 Task: Assign team members to review and provide feedback on sustainability analysis project documentation.
Action: Mouse moved to (143, 179)
Screenshot: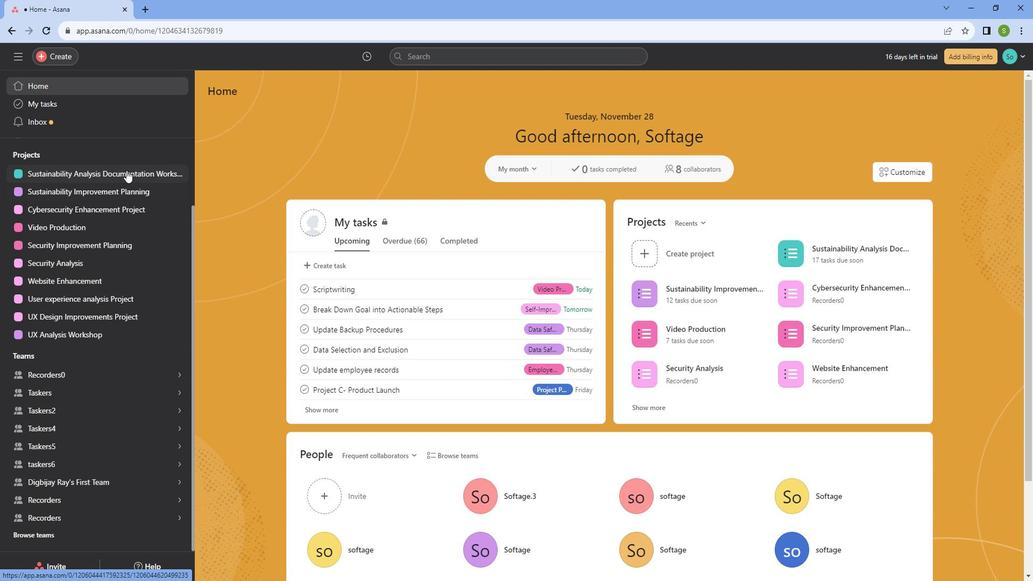
Action: Mouse pressed left at (143, 179)
Screenshot: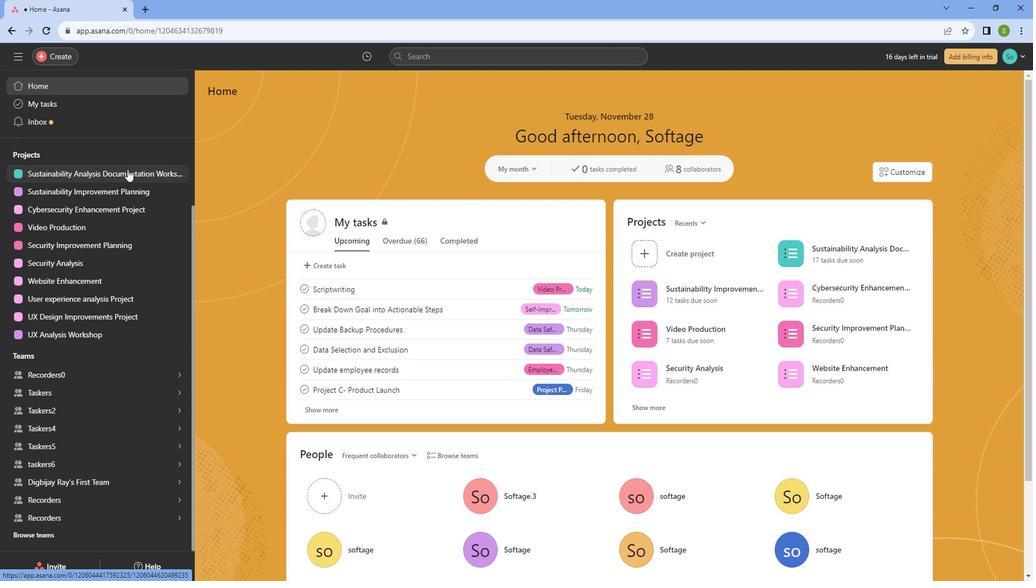 
Action: Mouse moved to (581, 233)
Screenshot: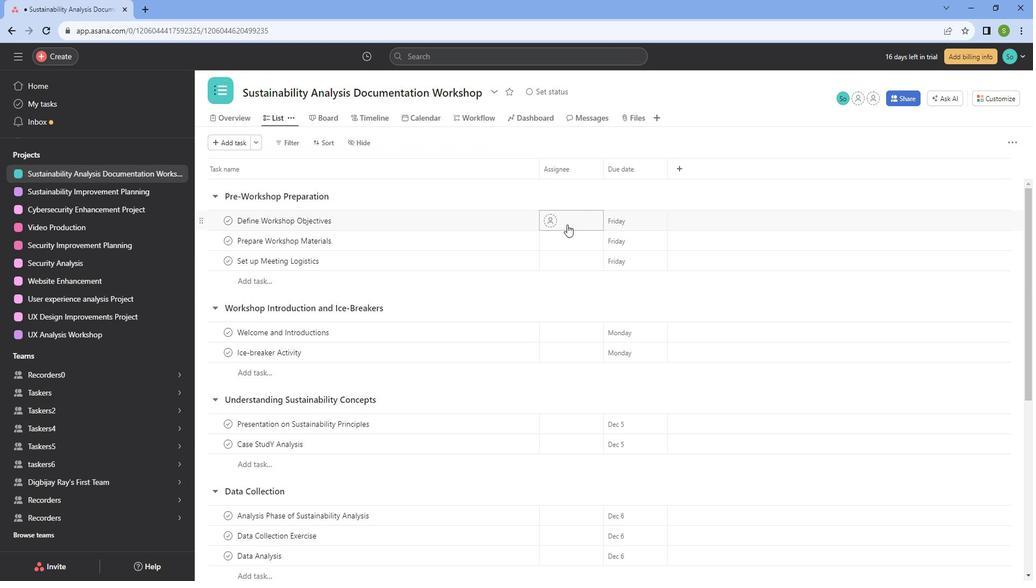 
Action: Mouse pressed left at (581, 233)
Screenshot: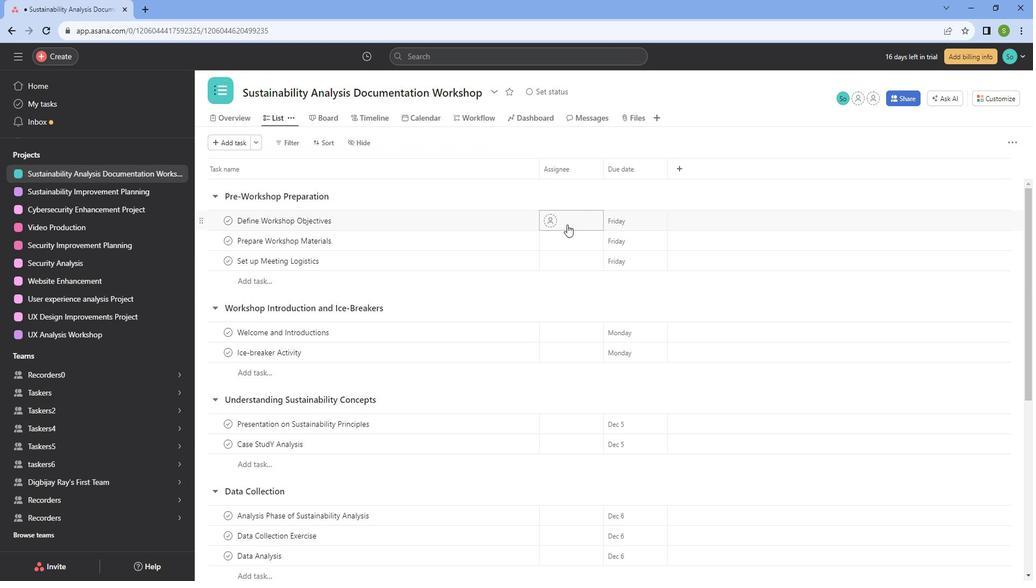 
Action: Mouse moved to (618, 274)
Screenshot: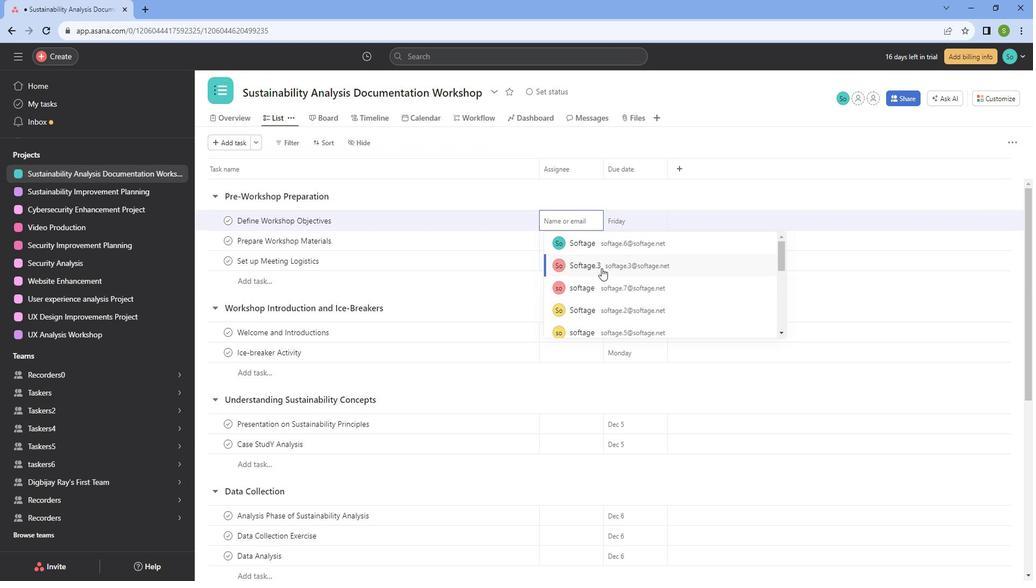 
Action: Mouse pressed left at (618, 274)
Screenshot: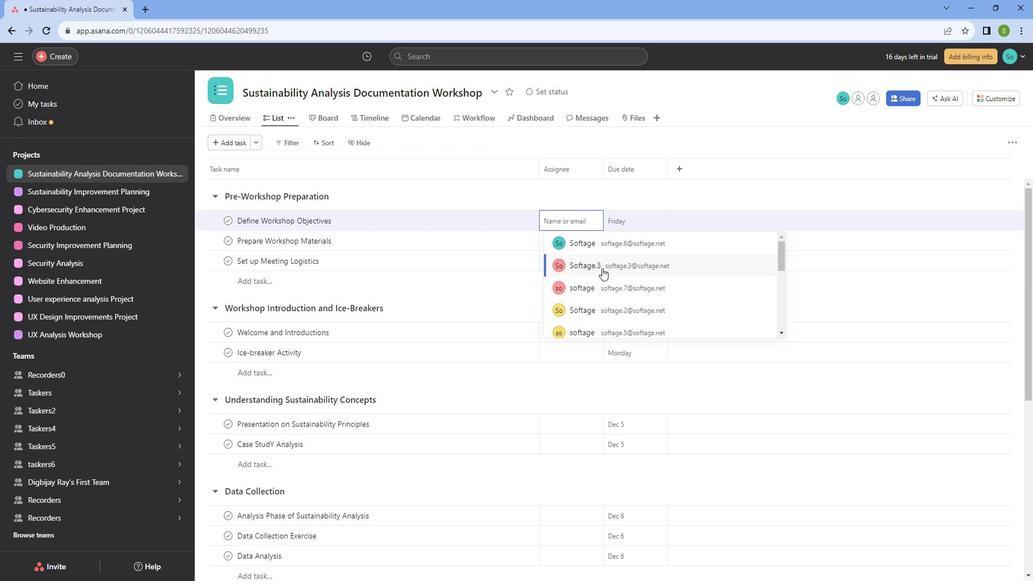 
Action: Mouse moved to (574, 253)
Screenshot: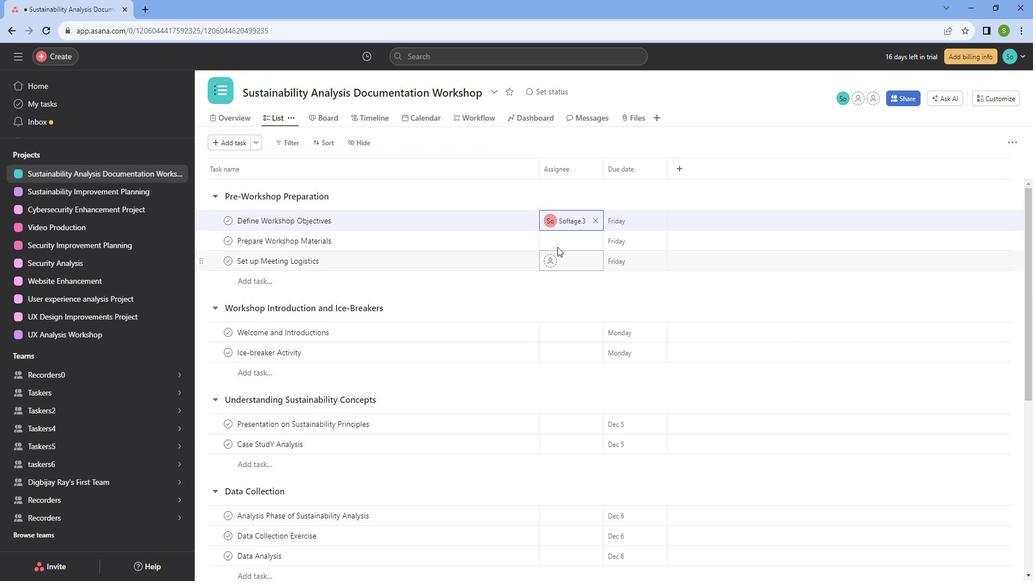 
Action: Mouse pressed left at (574, 253)
Screenshot: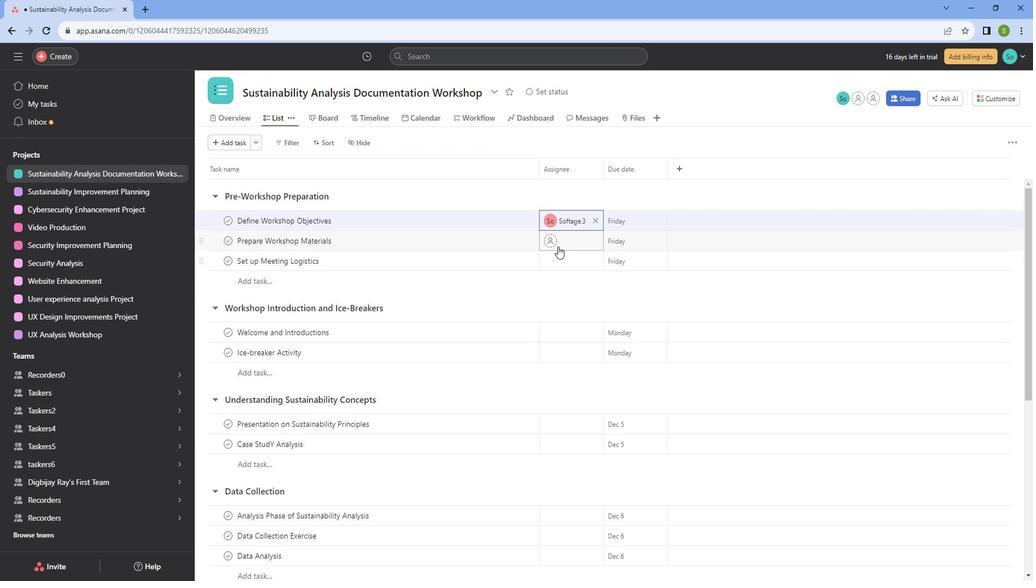 
Action: Mouse moved to (619, 297)
Screenshot: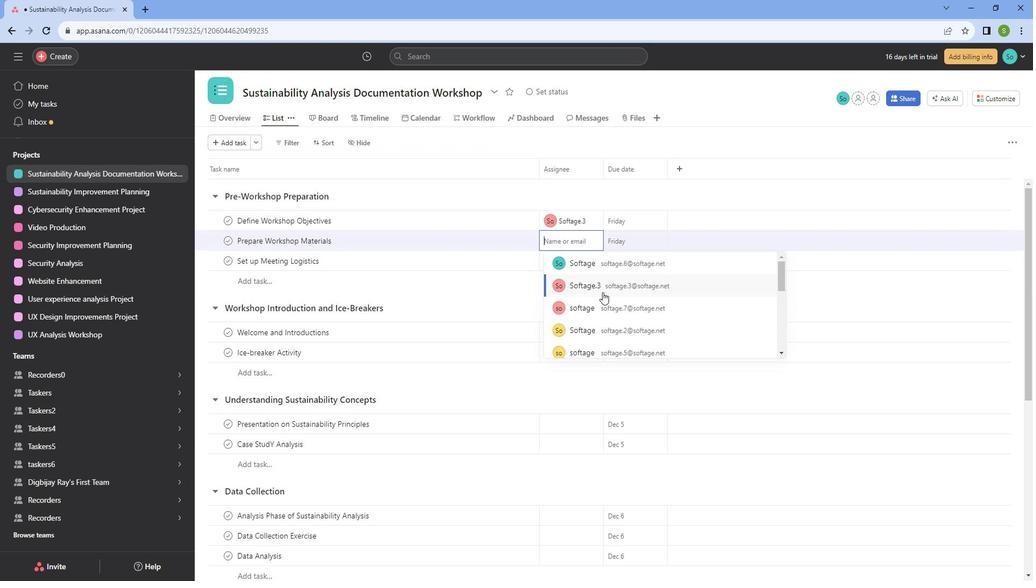 
Action: Mouse pressed left at (619, 297)
Screenshot: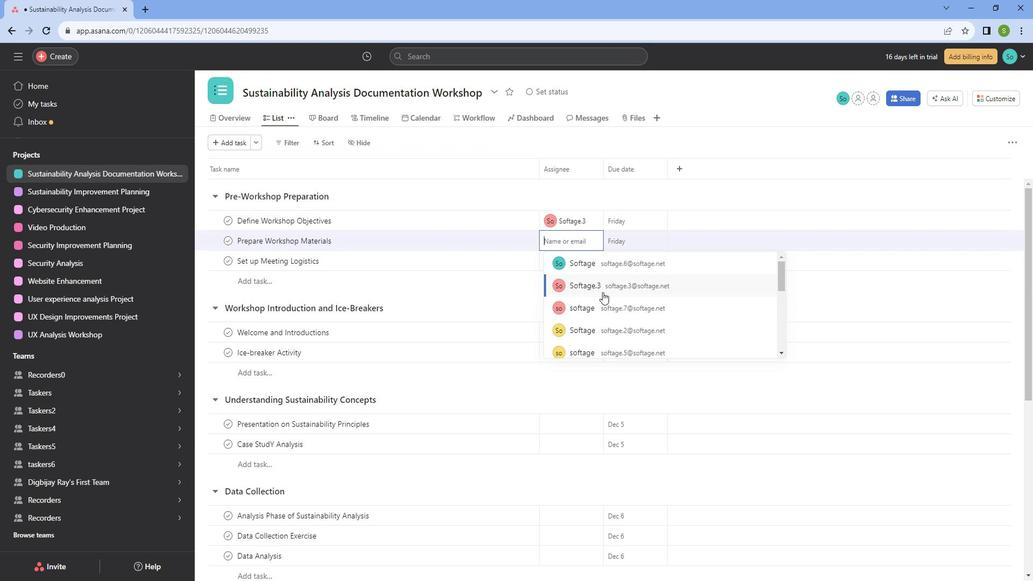 
Action: Mouse moved to (598, 273)
Screenshot: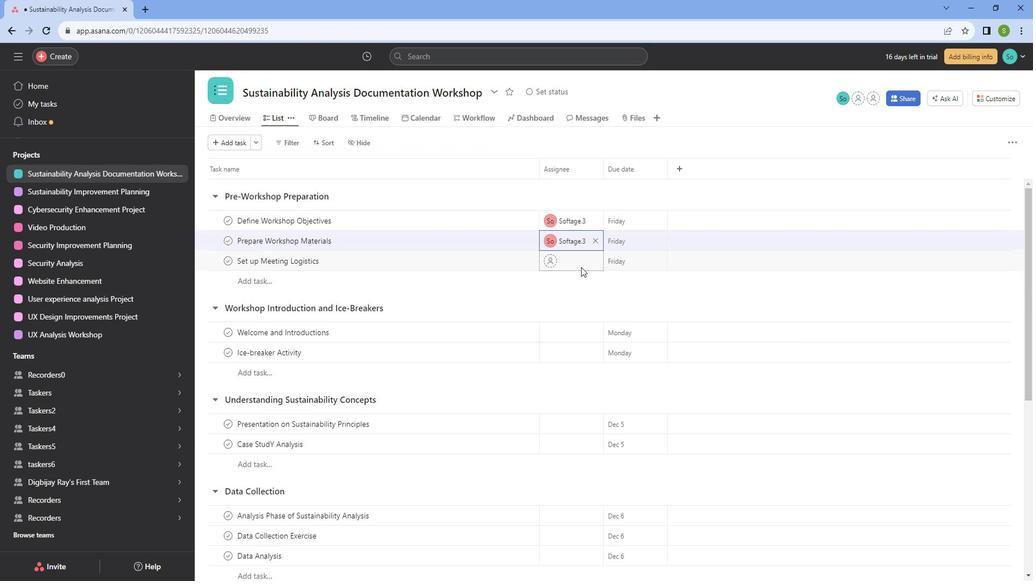
Action: Mouse pressed left at (598, 273)
Screenshot: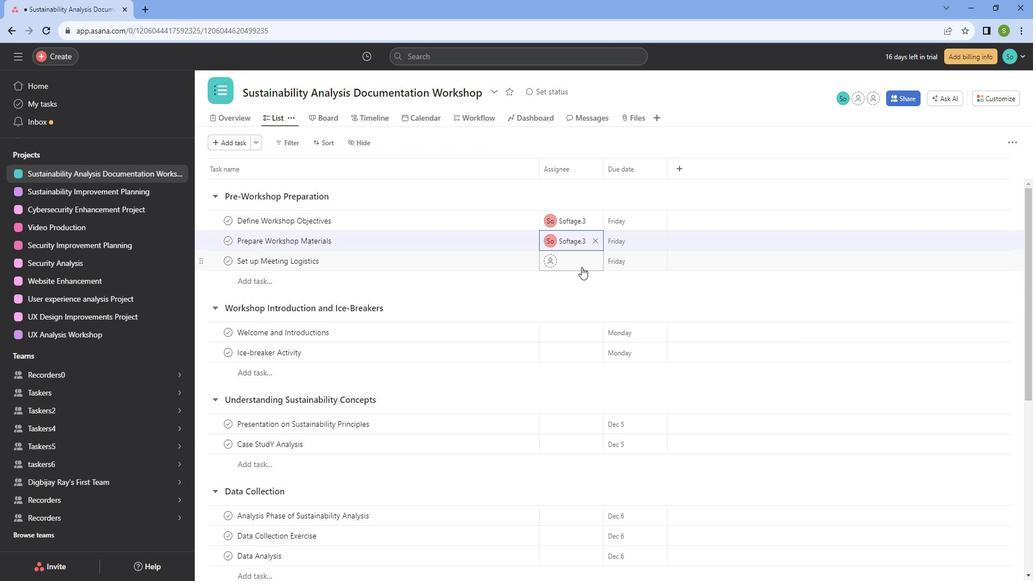 
Action: Mouse moved to (613, 311)
Screenshot: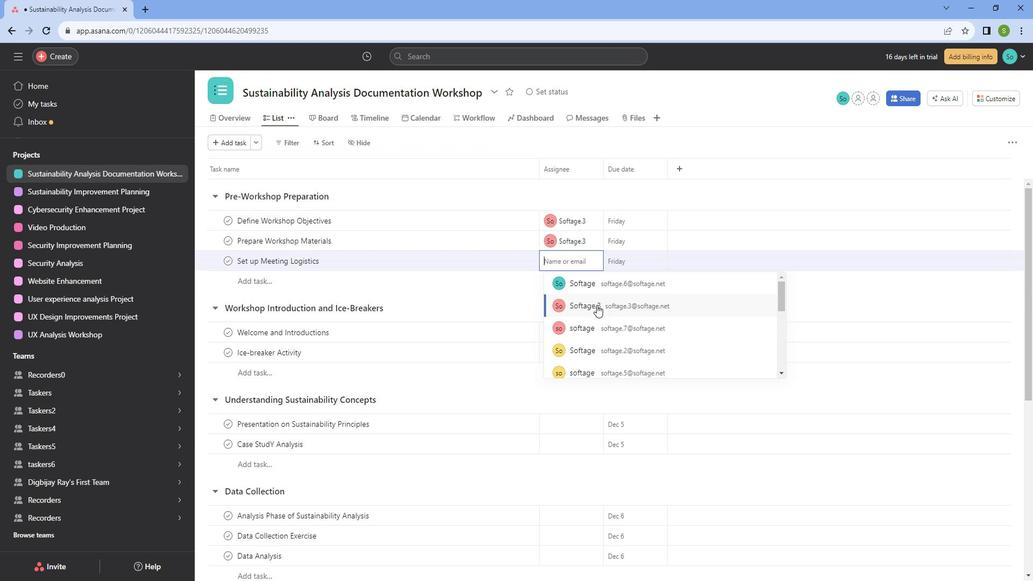 
Action: Mouse pressed left at (613, 311)
Screenshot: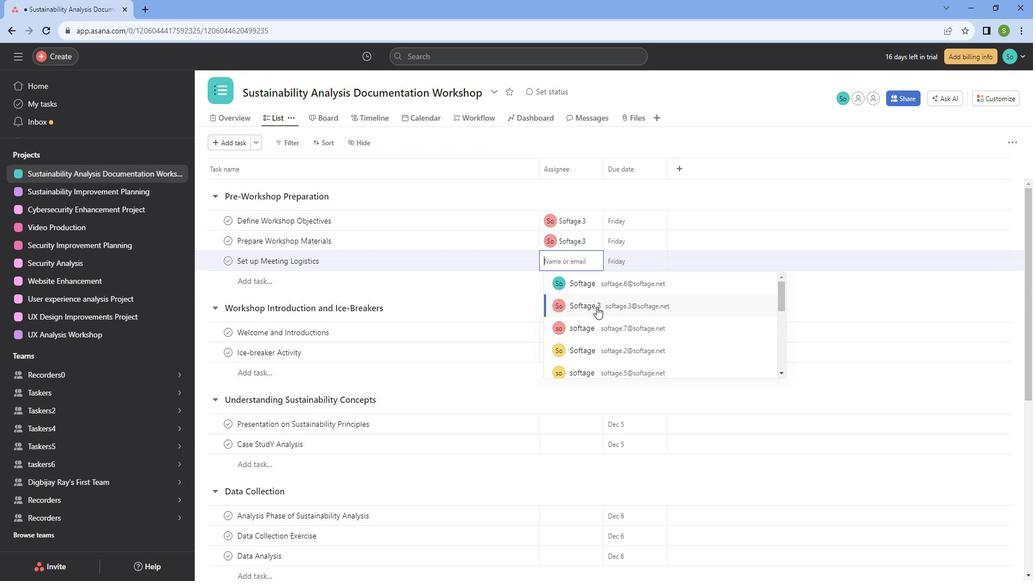 
Action: Mouse moved to (572, 327)
Screenshot: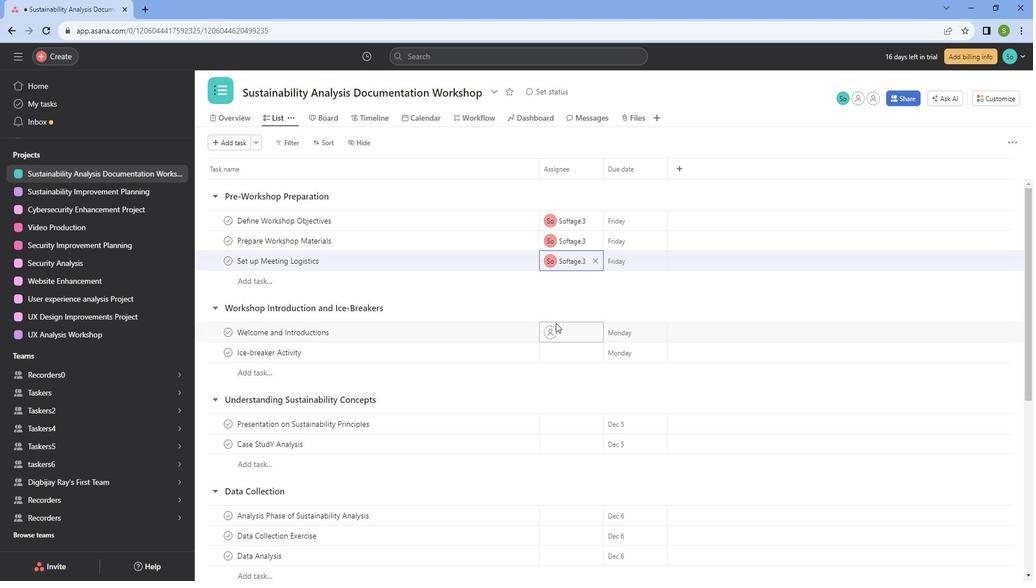
Action: Mouse pressed left at (572, 327)
Screenshot: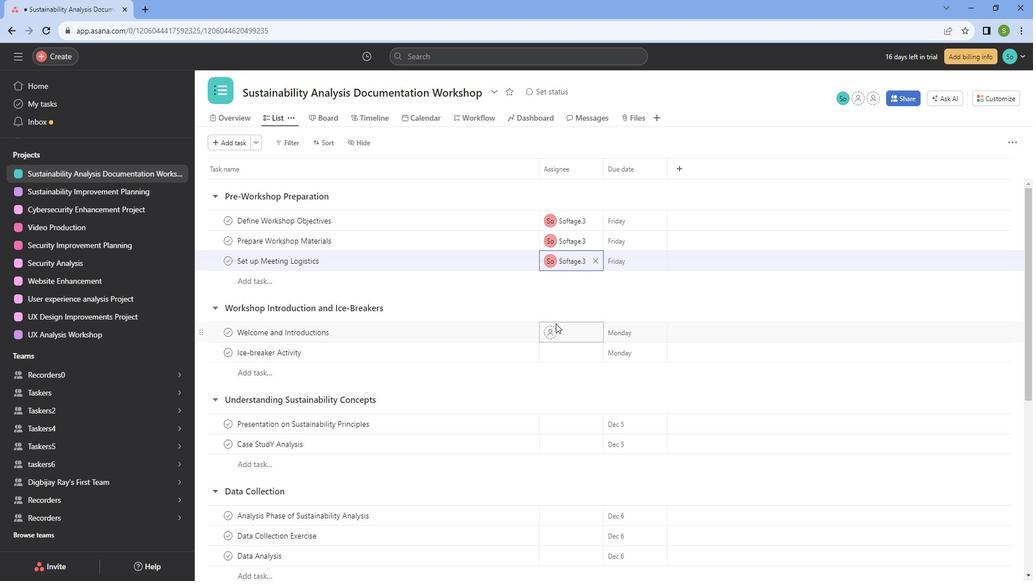 
Action: Mouse moved to (603, 339)
Screenshot: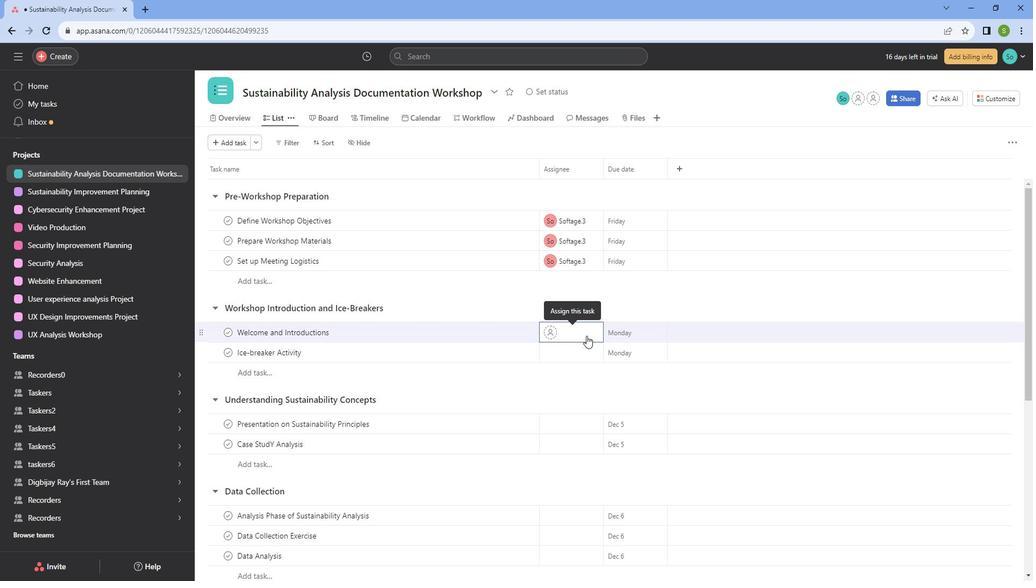 
Action: Mouse pressed left at (603, 339)
Screenshot: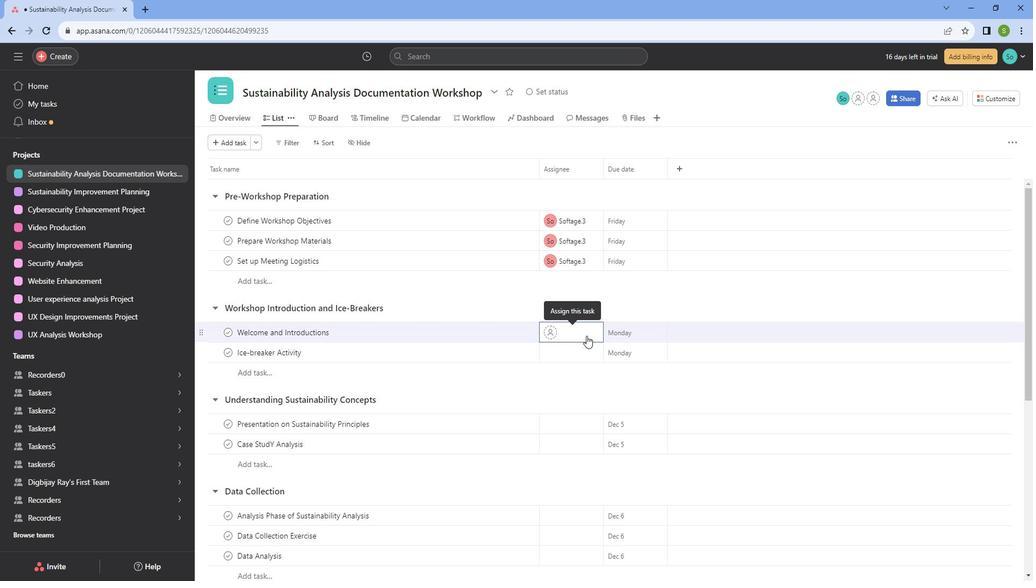 
Action: Mouse moved to (603, 423)
Screenshot: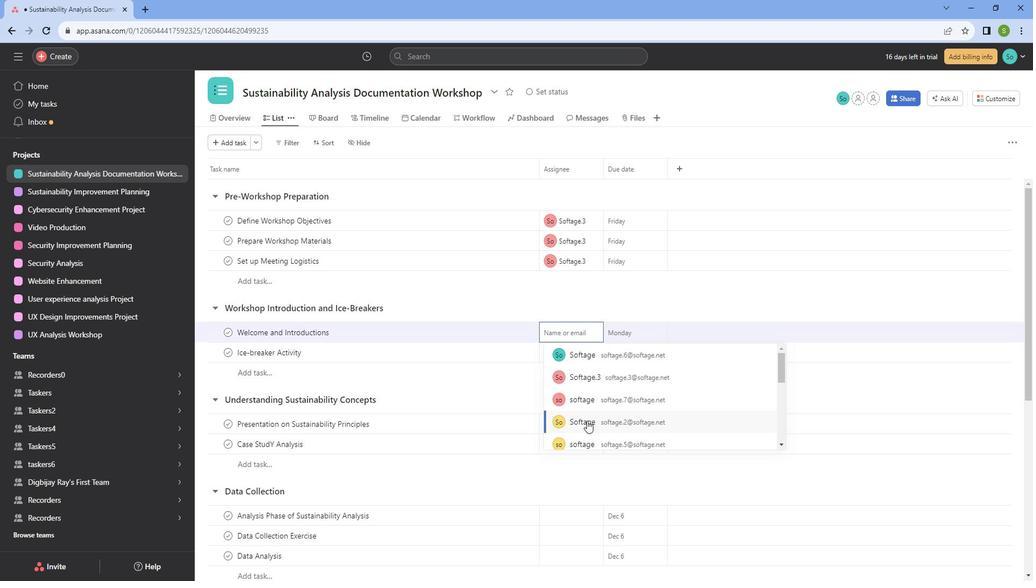 
Action: Mouse pressed left at (603, 423)
Screenshot: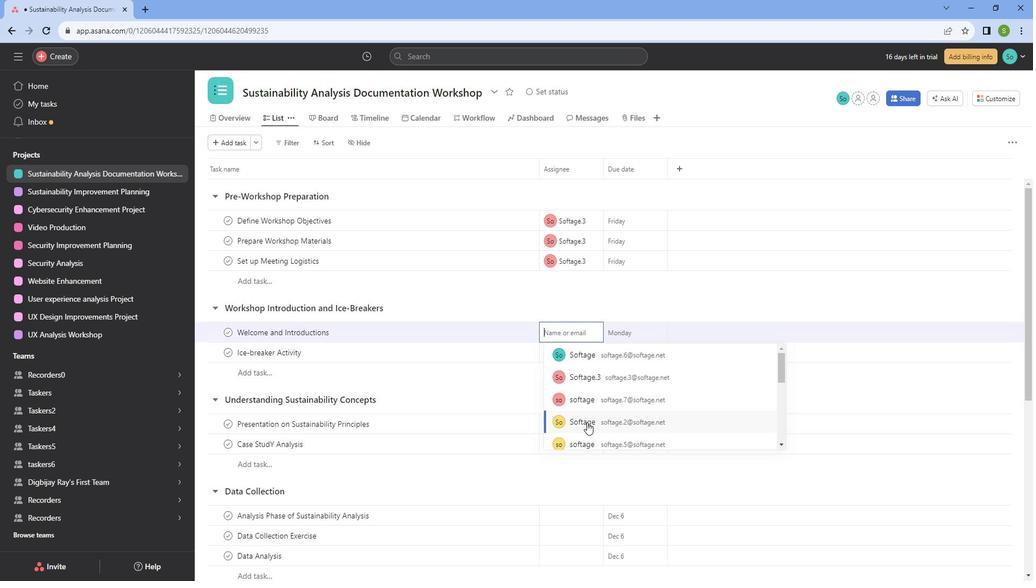 
Action: Mouse moved to (598, 360)
Screenshot: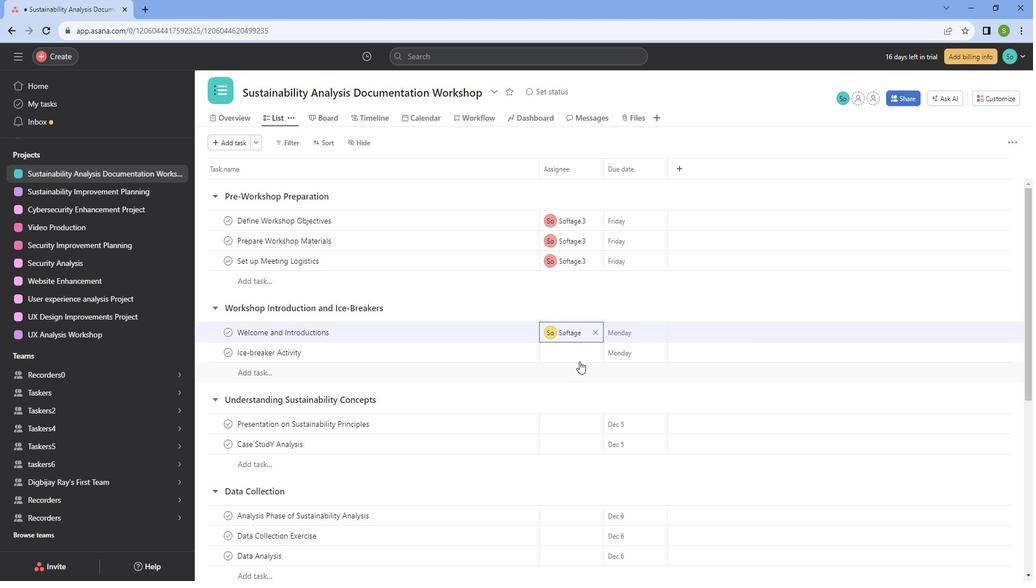 
Action: Mouse pressed left at (598, 360)
Screenshot: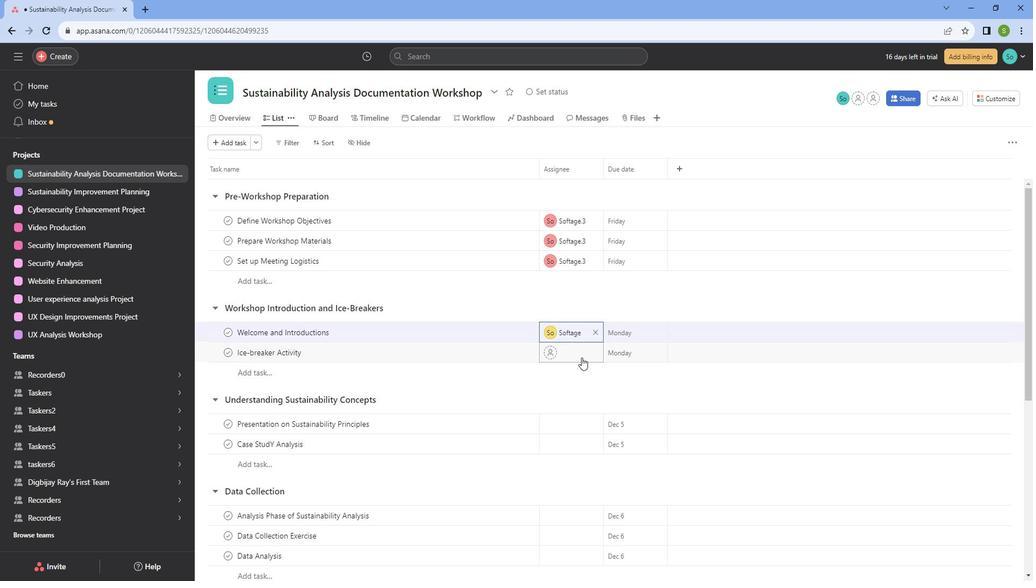 
Action: Mouse moved to (609, 439)
Screenshot: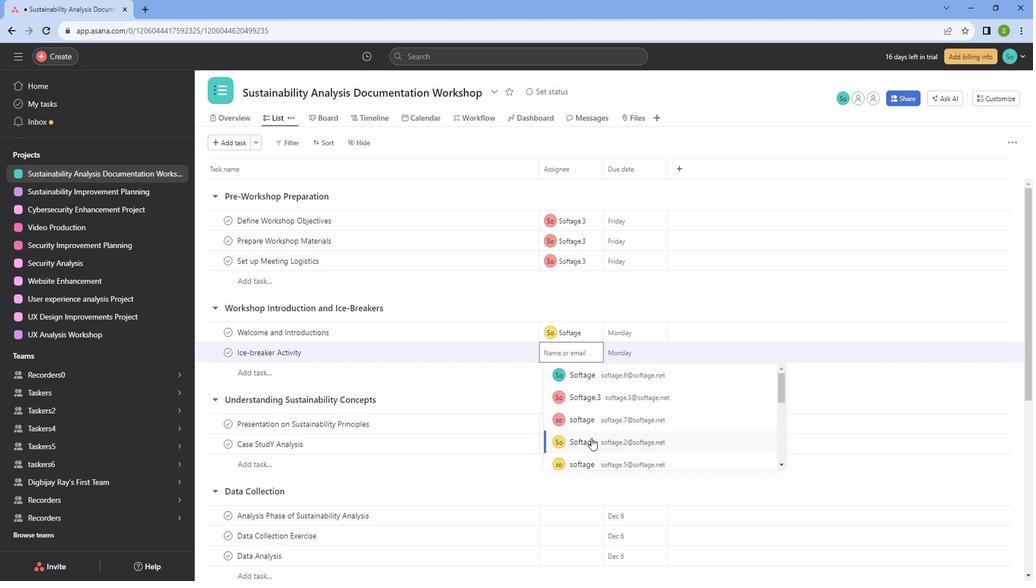 
Action: Mouse pressed left at (609, 439)
Screenshot: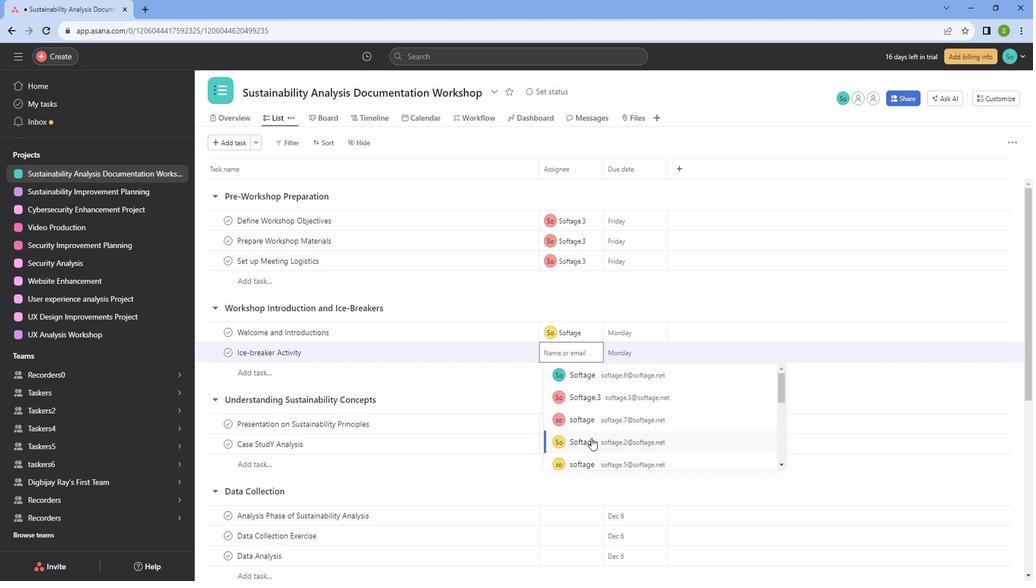 
Action: Mouse moved to (586, 403)
Screenshot: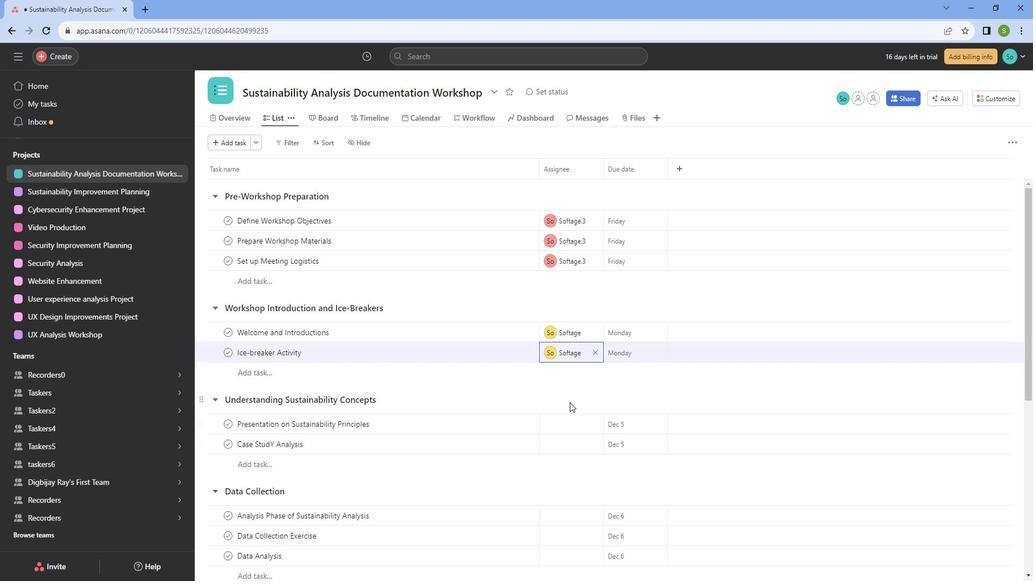 
Action: Mouse scrolled (586, 402) with delta (0, 0)
Screenshot: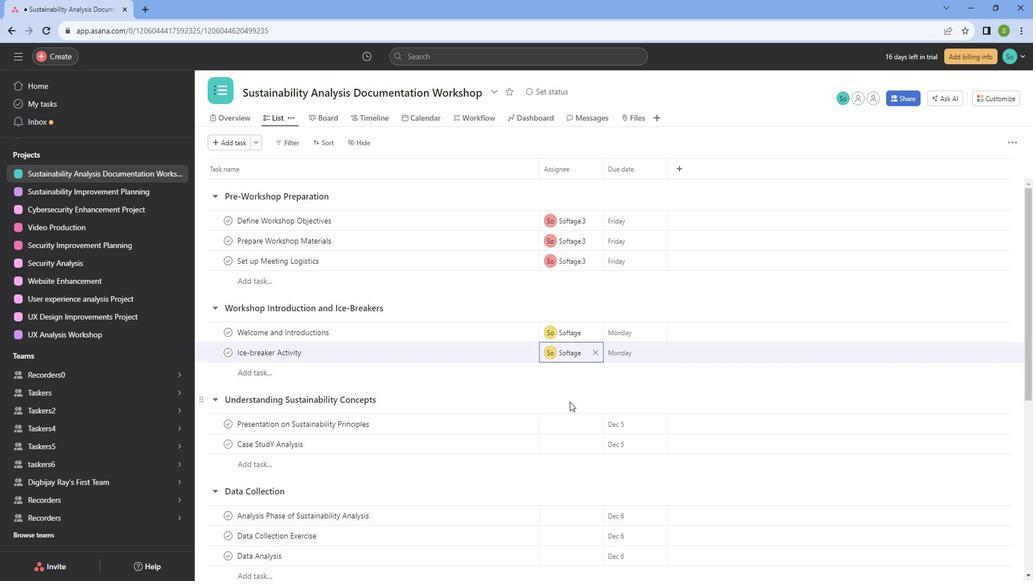 
Action: Mouse scrolled (586, 402) with delta (0, 0)
Screenshot: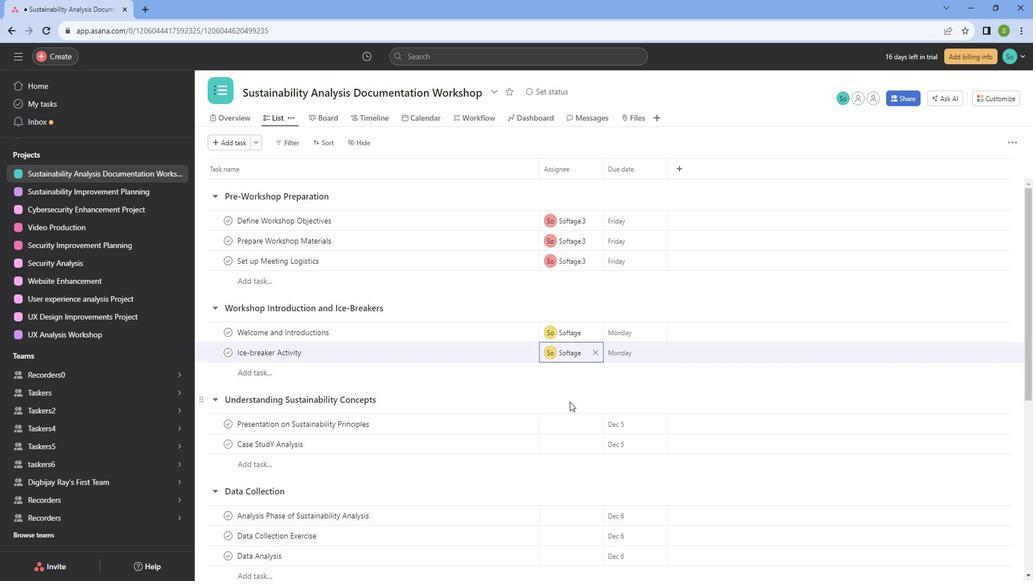 
Action: Mouse scrolled (586, 402) with delta (0, 0)
Screenshot: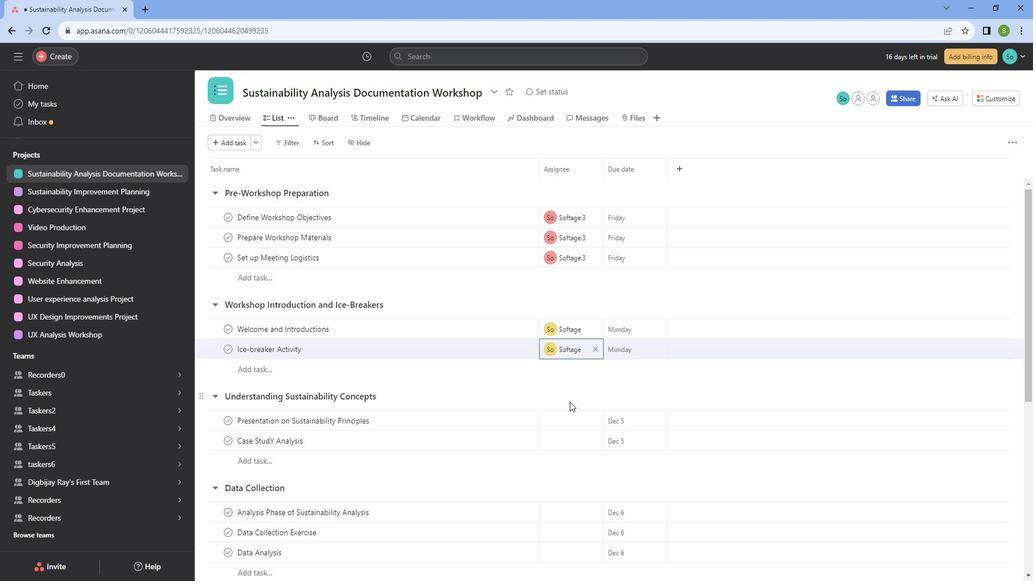 
Action: Mouse scrolled (586, 402) with delta (0, 0)
Screenshot: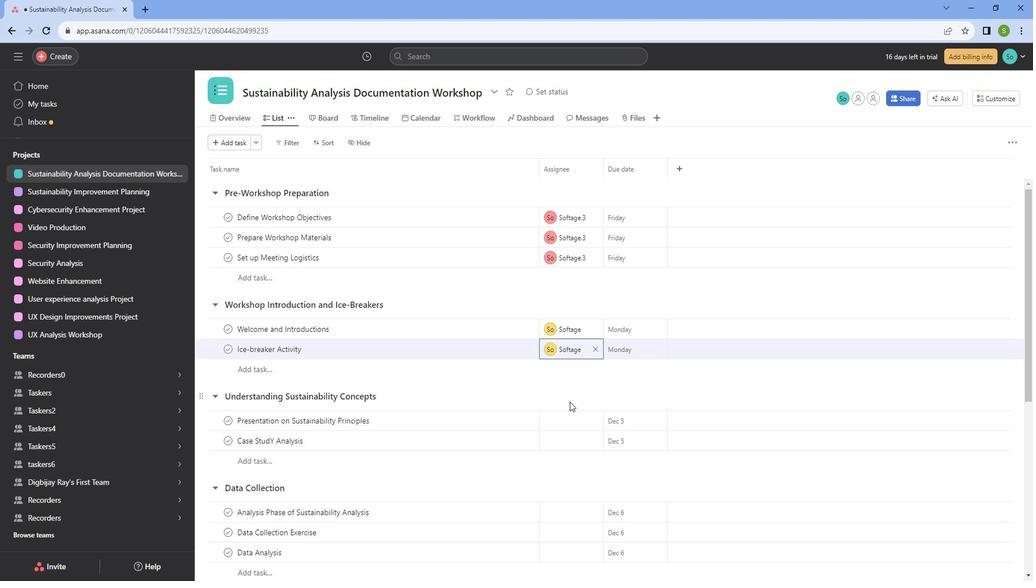 
Action: Mouse moved to (582, 379)
Screenshot: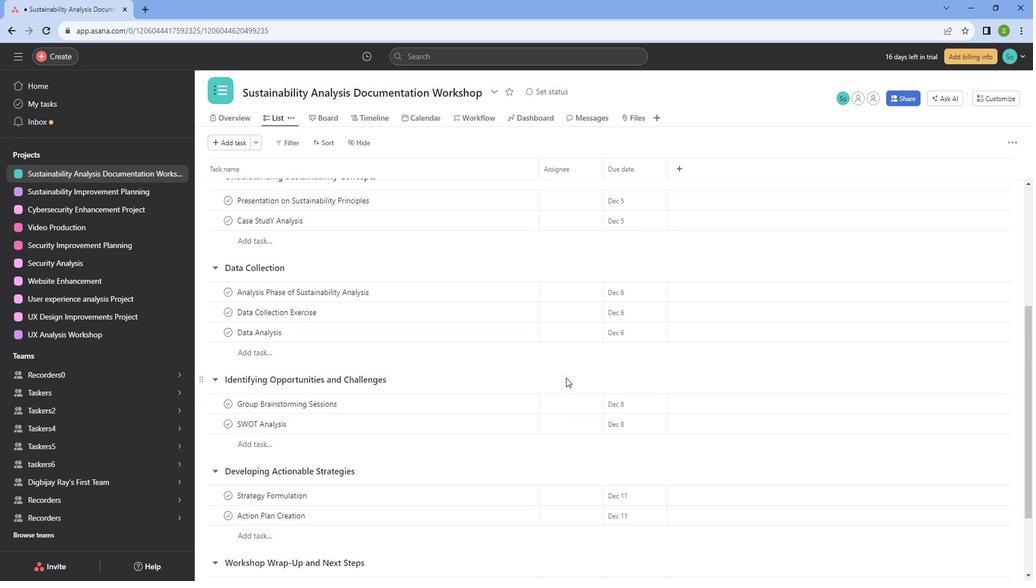 
Action: Mouse scrolled (582, 380) with delta (0, 0)
Screenshot: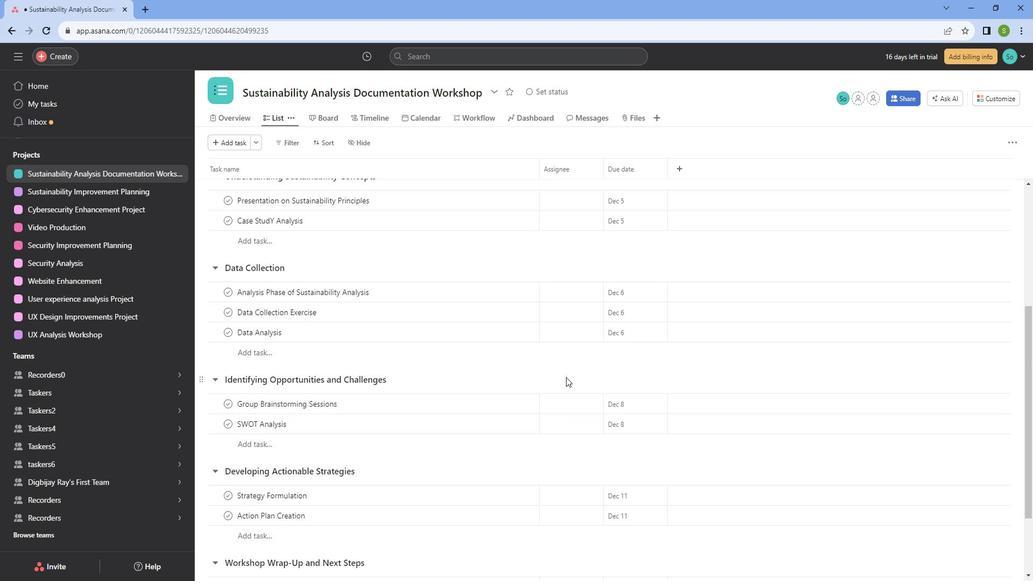 
Action: Mouse moved to (584, 264)
Screenshot: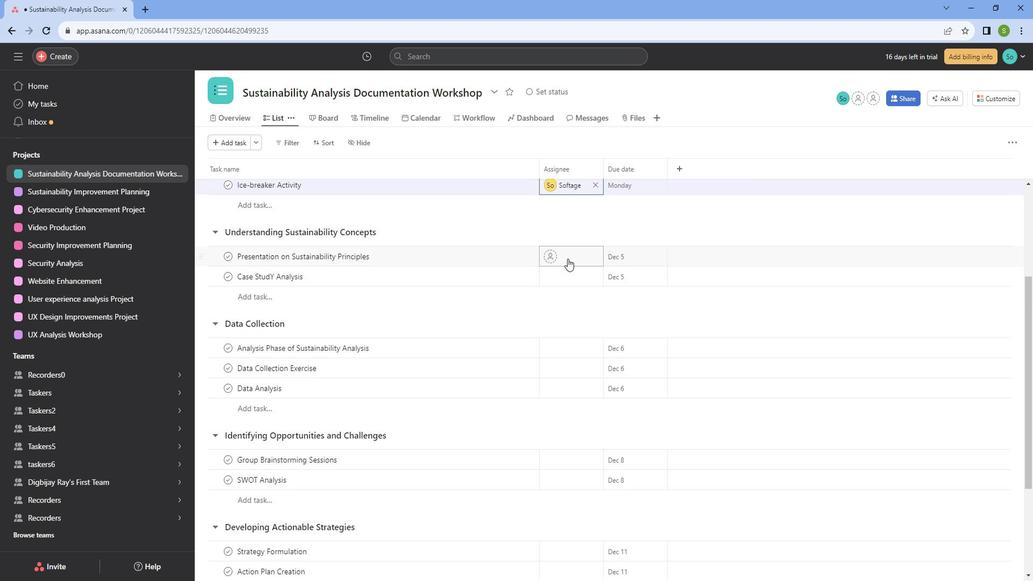 
Action: Mouse pressed left at (584, 264)
Screenshot: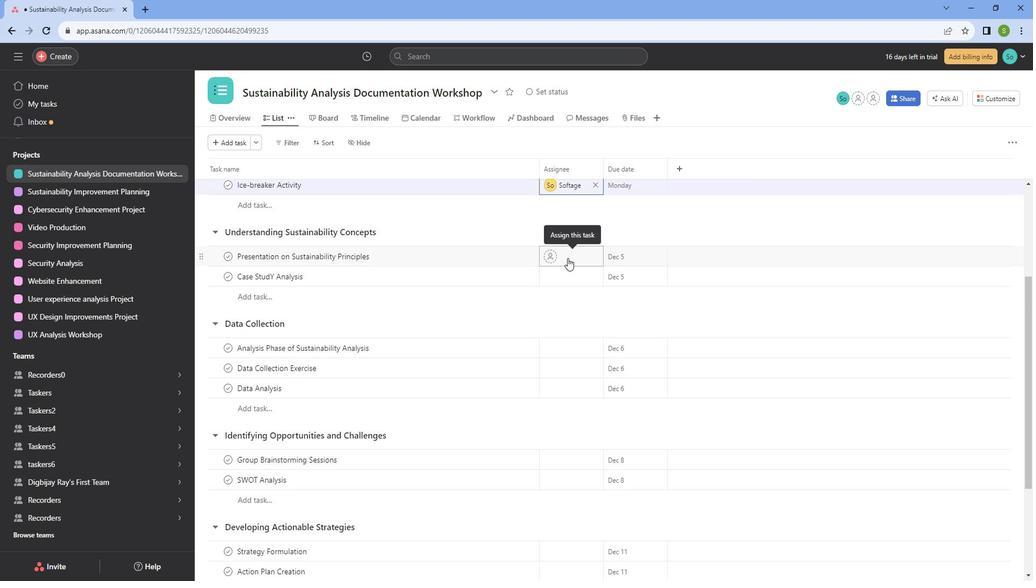 
Action: Mouse moved to (595, 305)
Screenshot: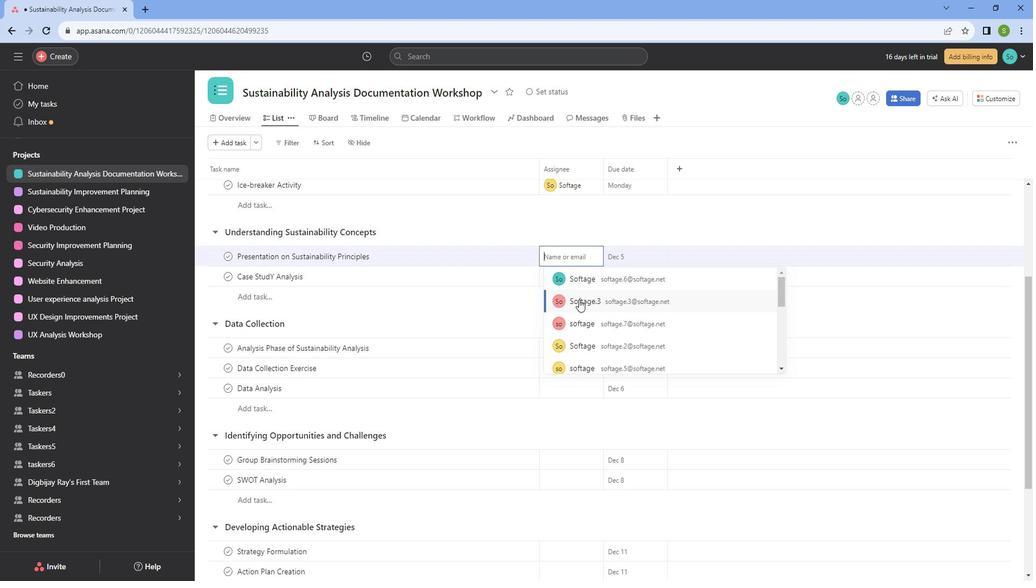 
Action: Mouse pressed left at (595, 305)
Screenshot: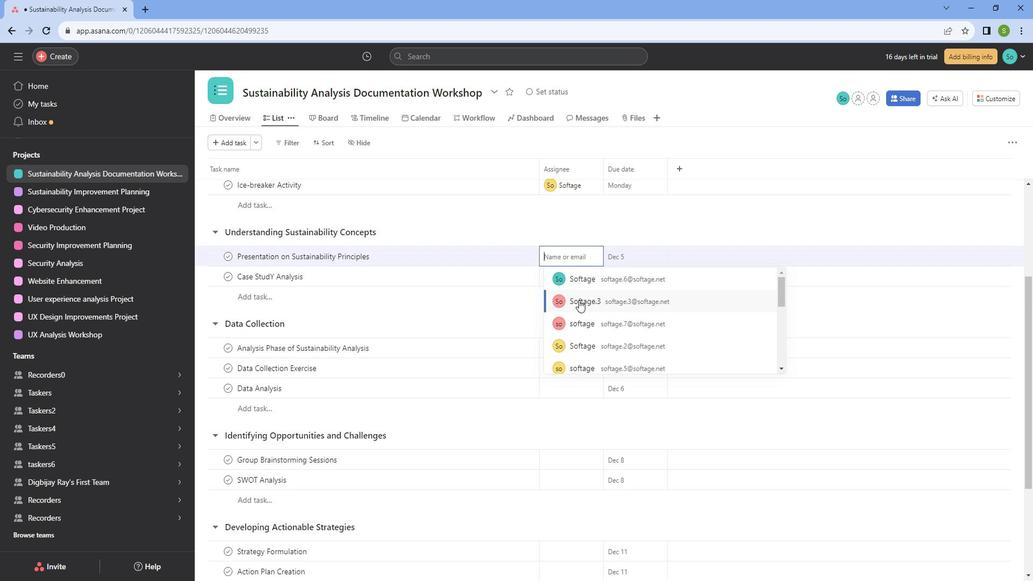 
Action: Mouse moved to (578, 282)
Screenshot: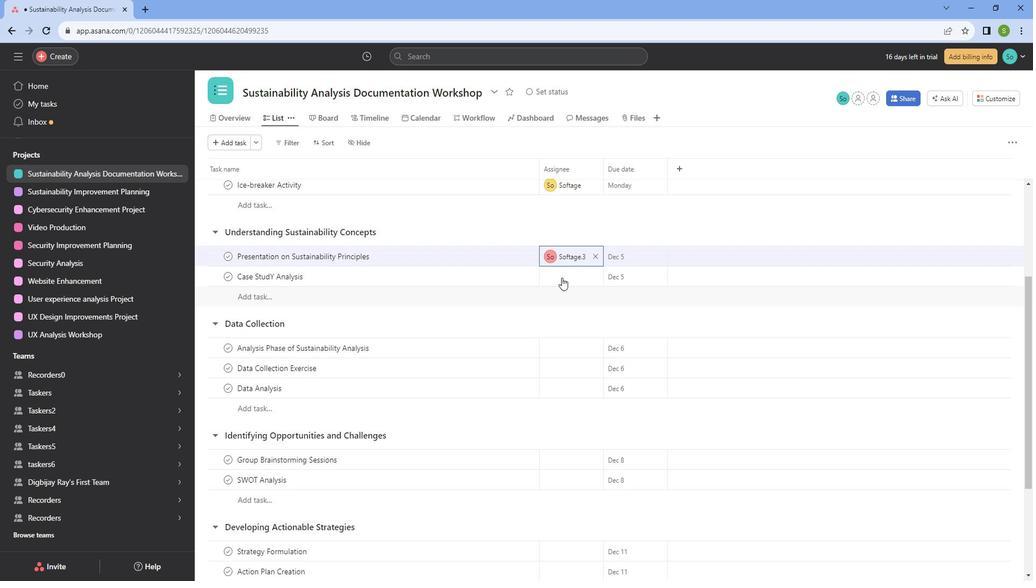 
Action: Mouse pressed left at (578, 282)
Screenshot: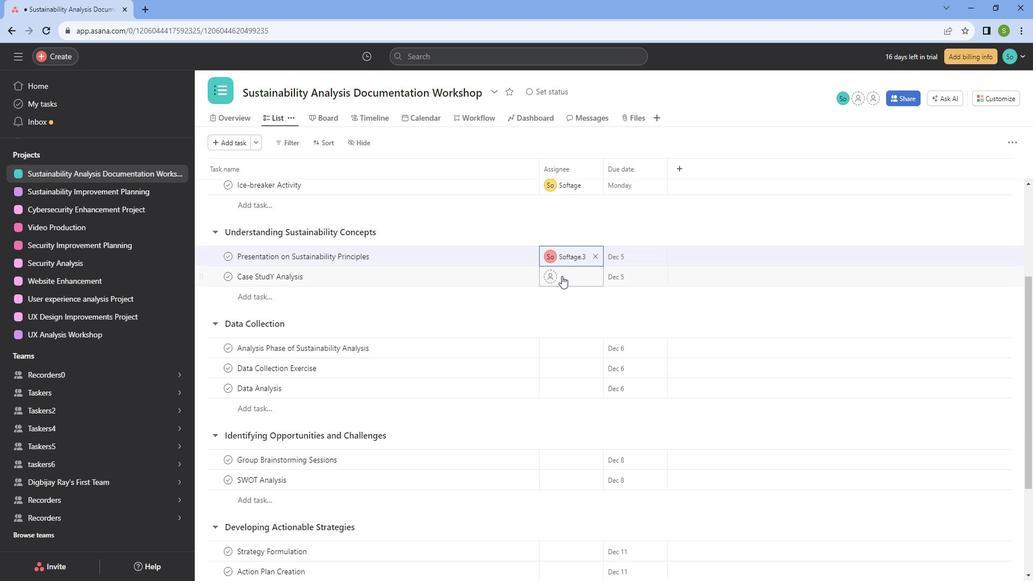 
Action: Mouse moved to (589, 319)
Screenshot: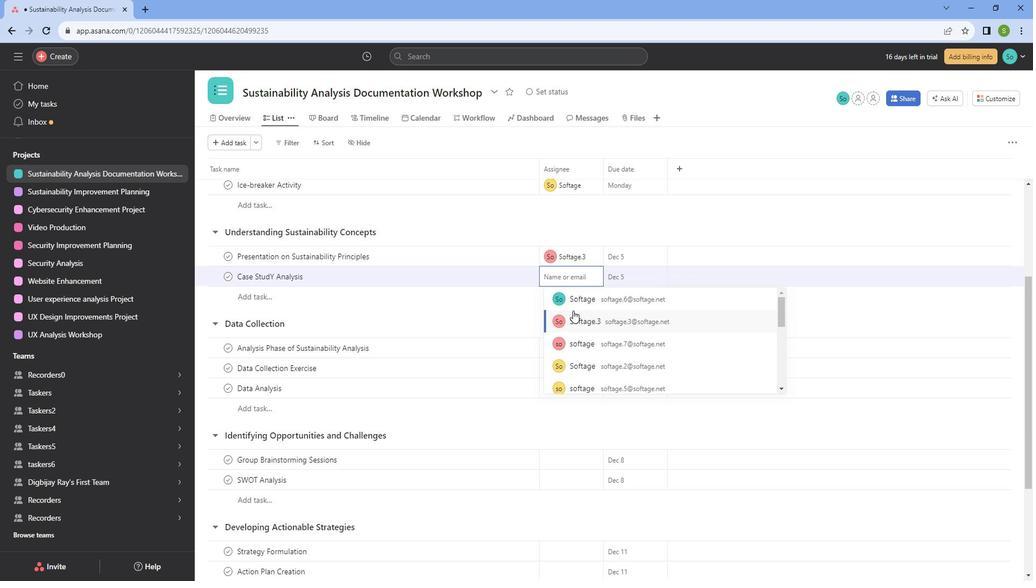 
Action: Mouse pressed left at (589, 319)
Screenshot: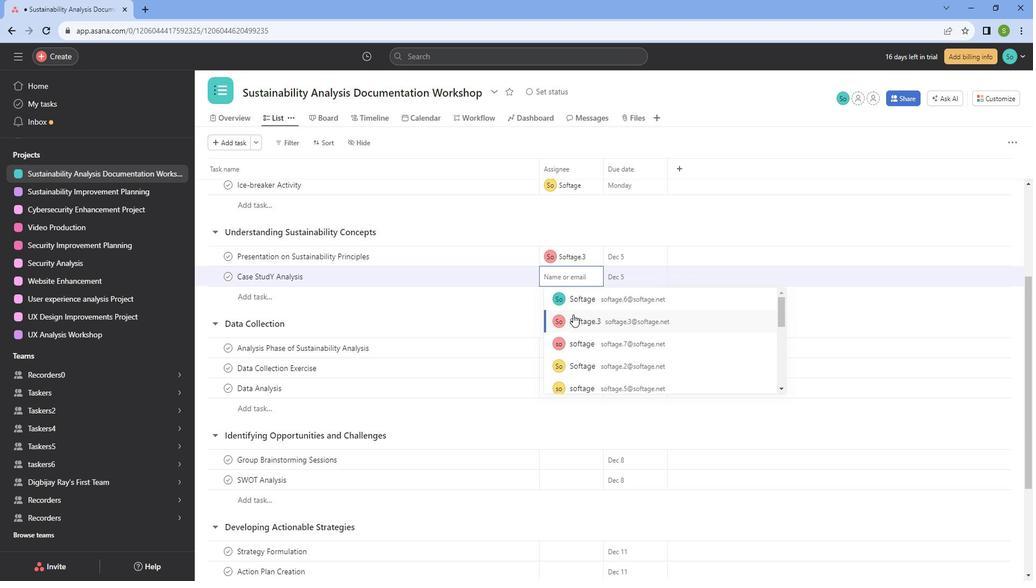 
Action: Mouse moved to (569, 340)
Screenshot: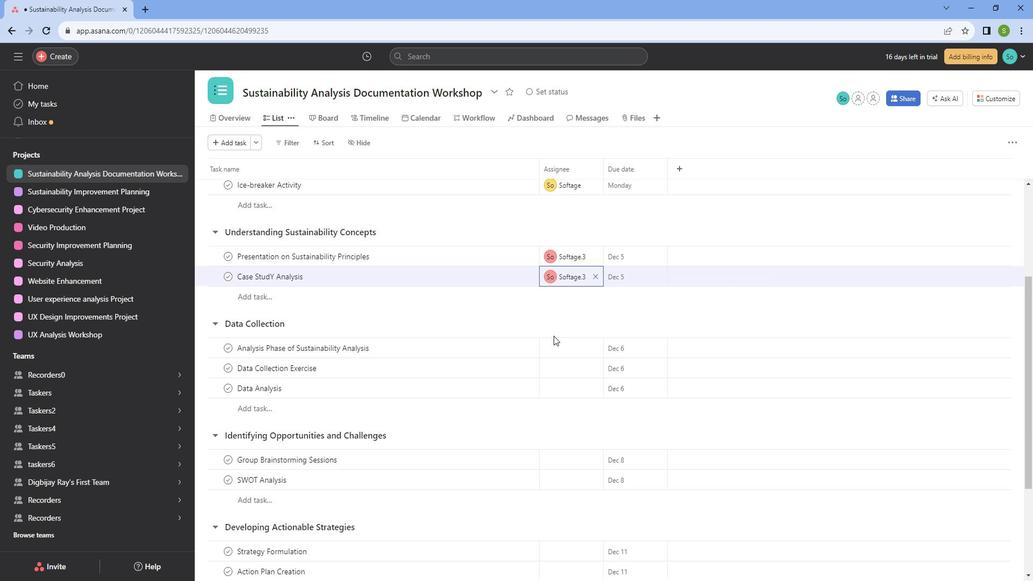 
Action: Mouse pressed left at (569, 340)
Screenshot: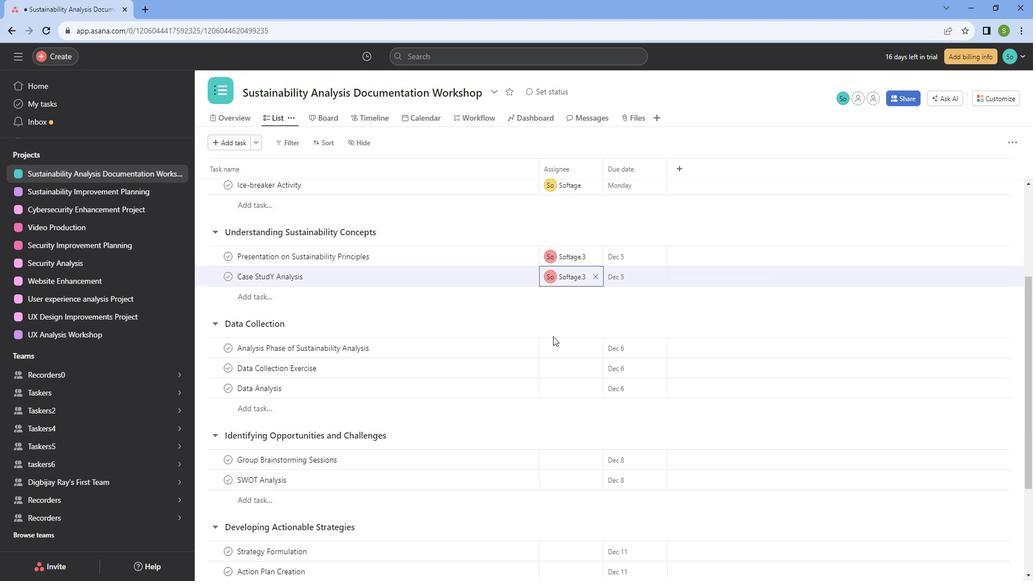 
Action: Mouse moved to (567, 345)
Screenshot: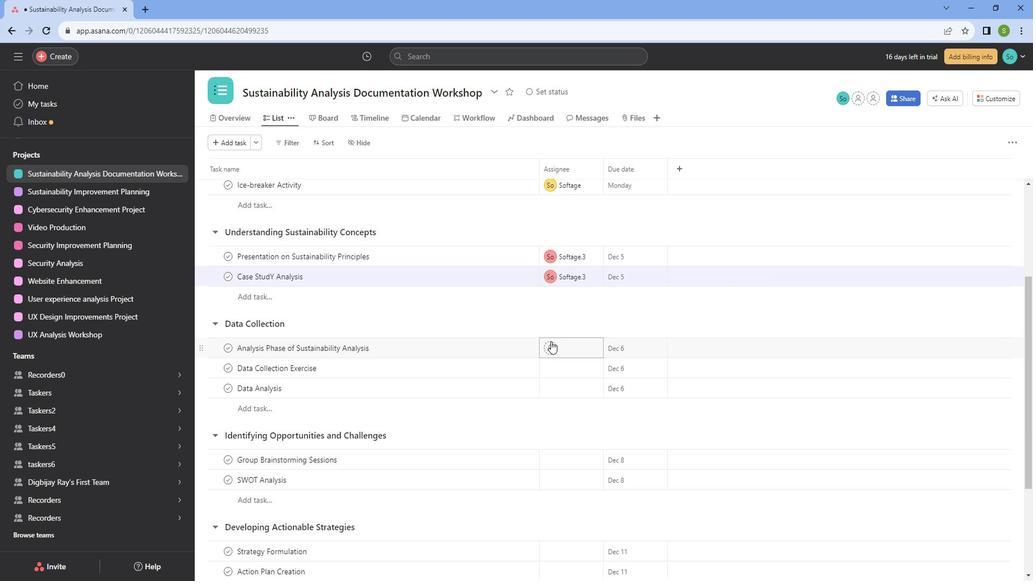 
Action: Mouse pressed left at (567, 345)
Screenshot: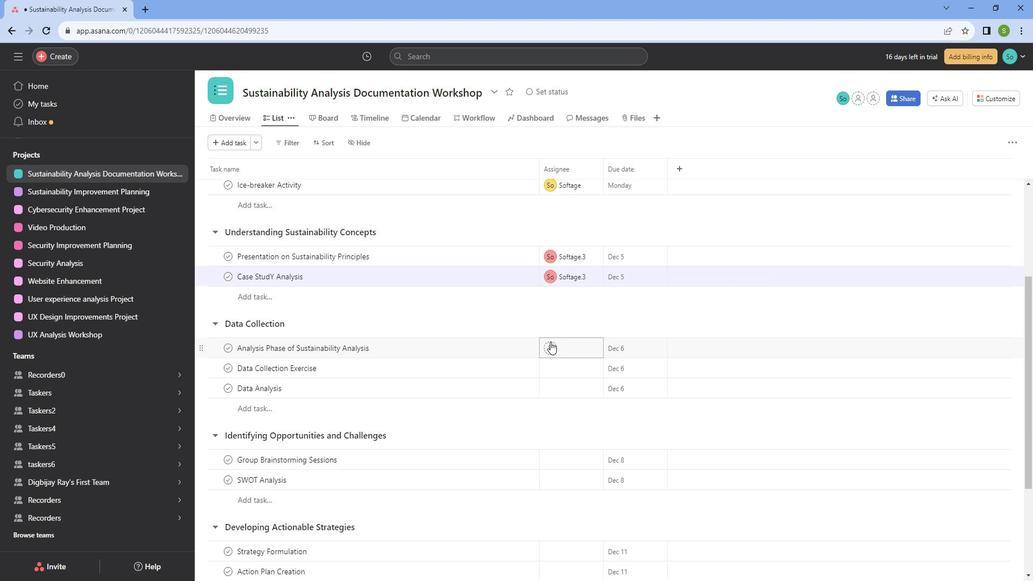 
Action: Mouse moved to (600, 437)
Screenshot: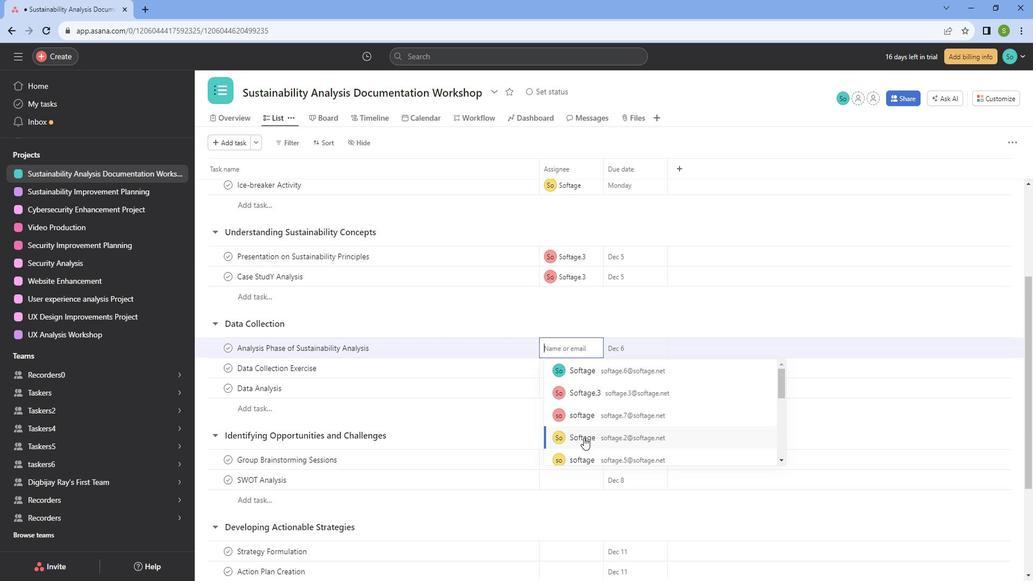 
Action: Mouse pressed left at (600, 437)
Screenshot: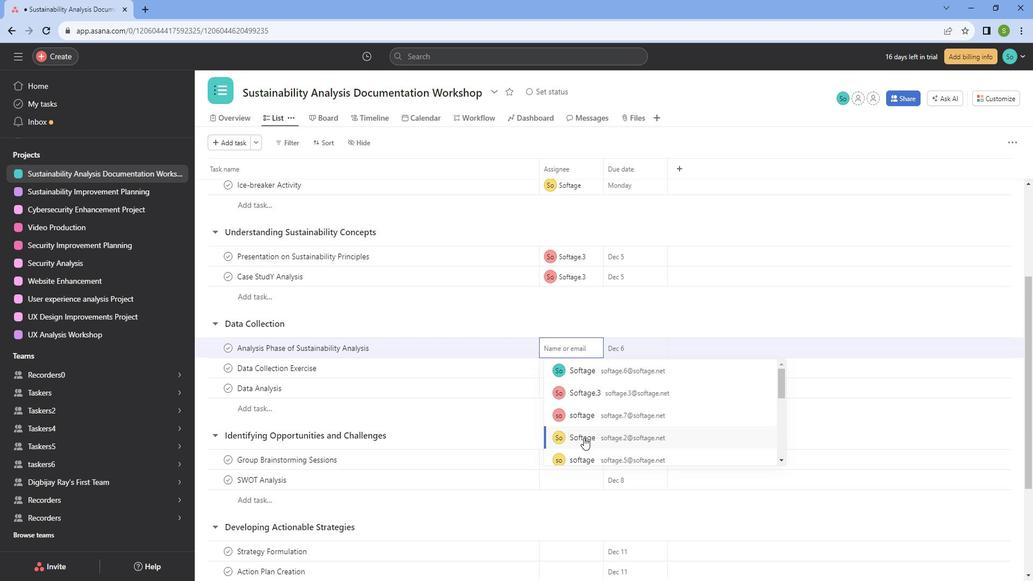 
Action: Mouse moved to (594, 373)
Screenshot: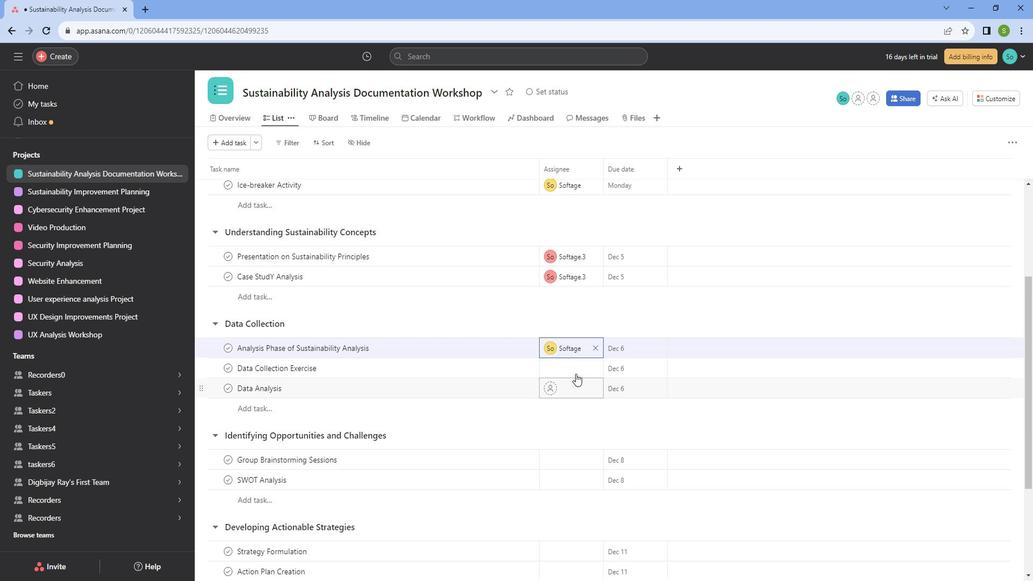 
Action: Mouse pressed left at (594, 373)
Screenshot: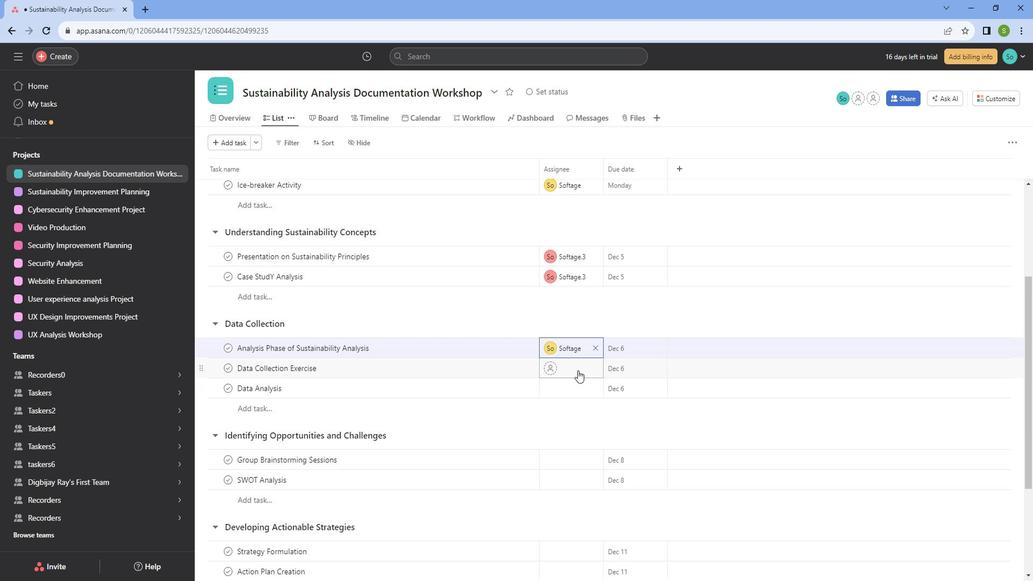 
Action: Mouse moved to (583, 453)
Screenshot: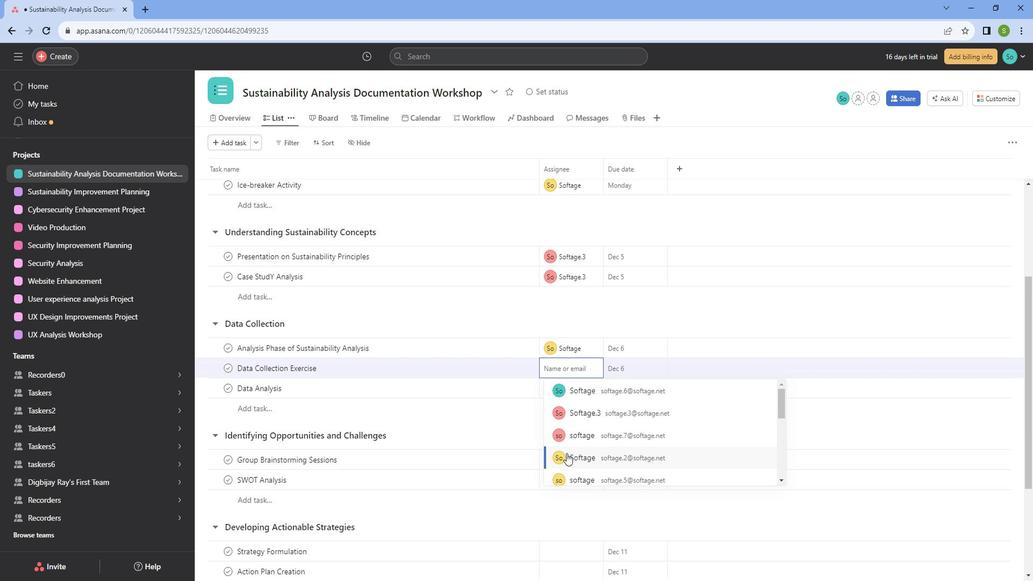 
Action: Mouse pressed left at (583, 453)
Screenshot: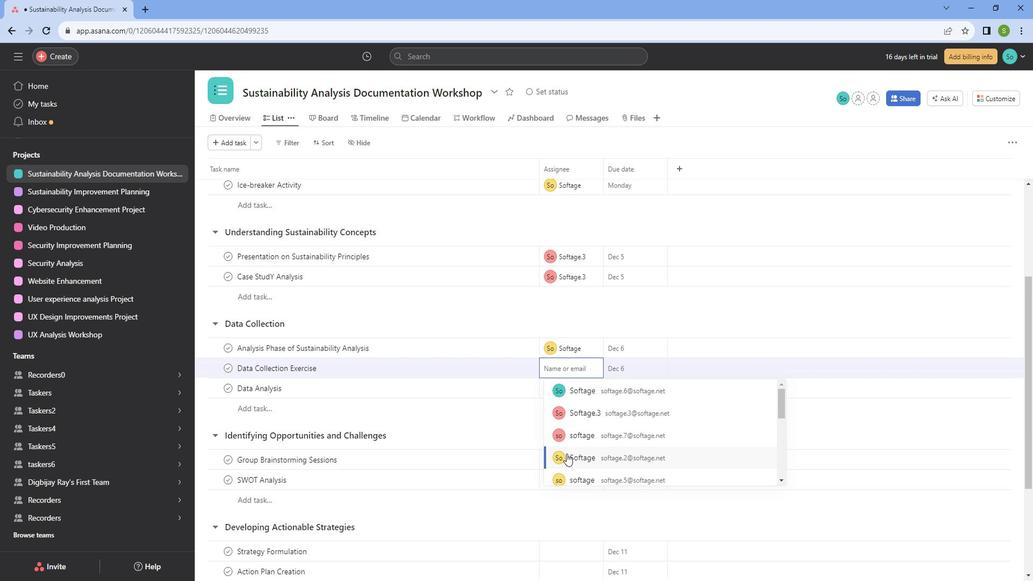 
Action: Mouse moved to (567, 405)
Screenshot: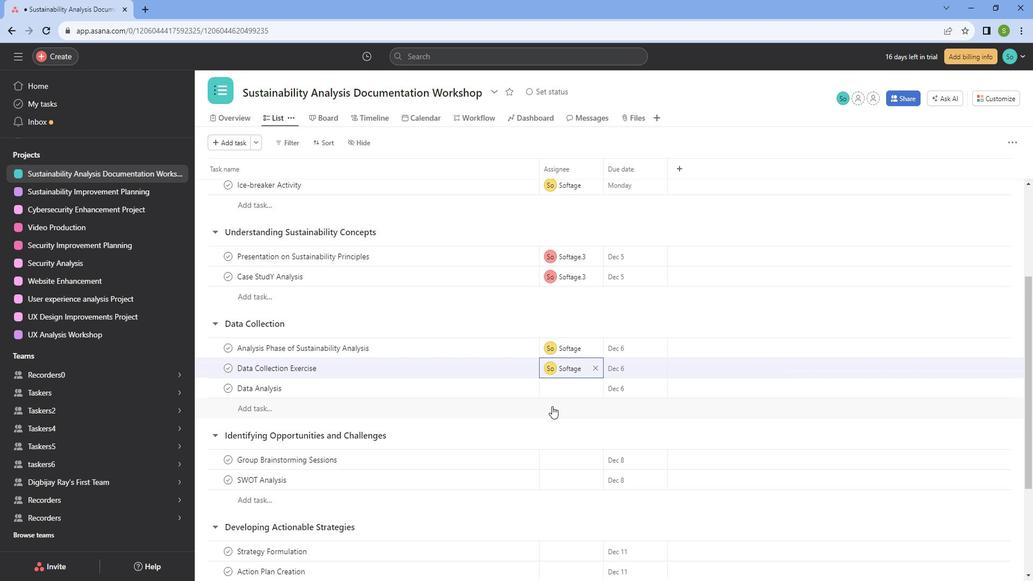 
Action: Mouse scrolled (567, 404) with delta (0, 0)
Screenshot: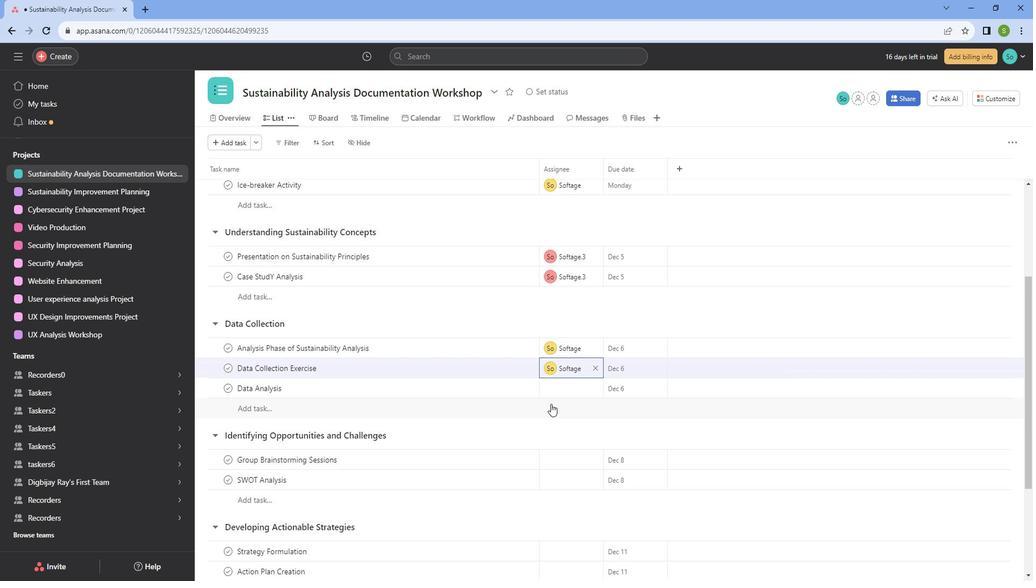 
Action: Mouse scrolled (567, 404) with delta (0, 0)
Screenshot: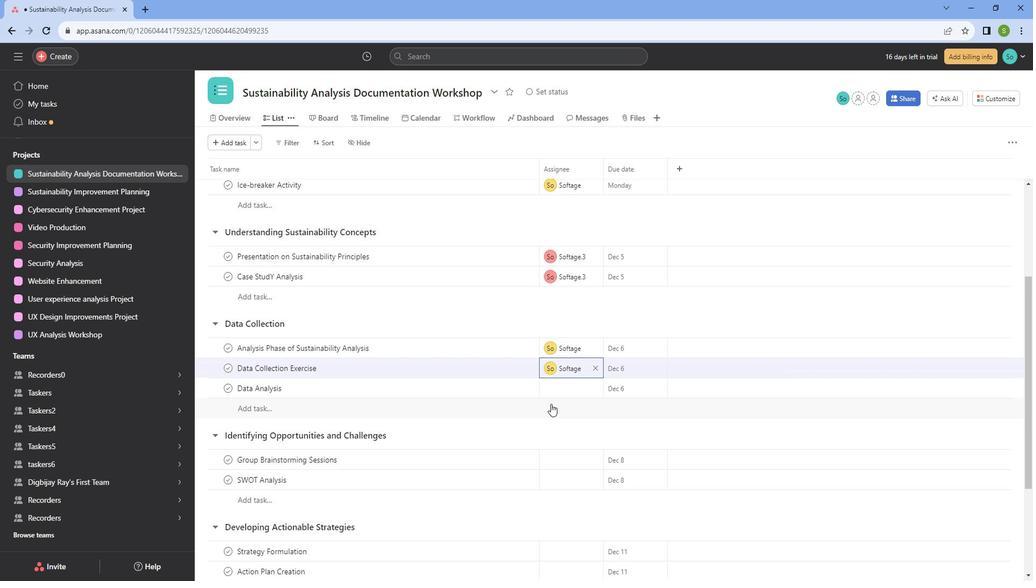 
Action: Mouse moved to (554, 353)
Screenshot: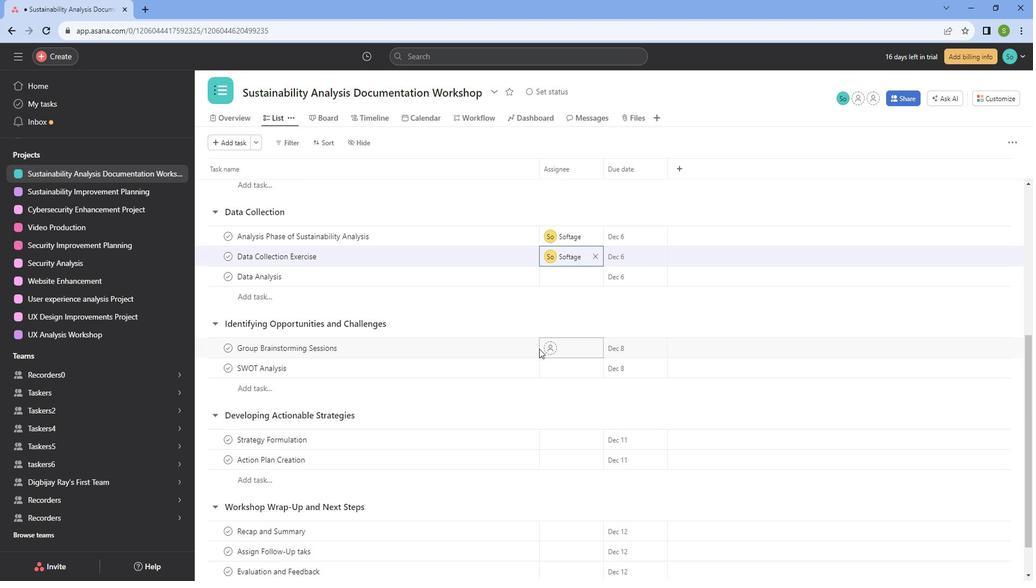 
Action: Mouse pressed left at (554, 353)
Screenshot: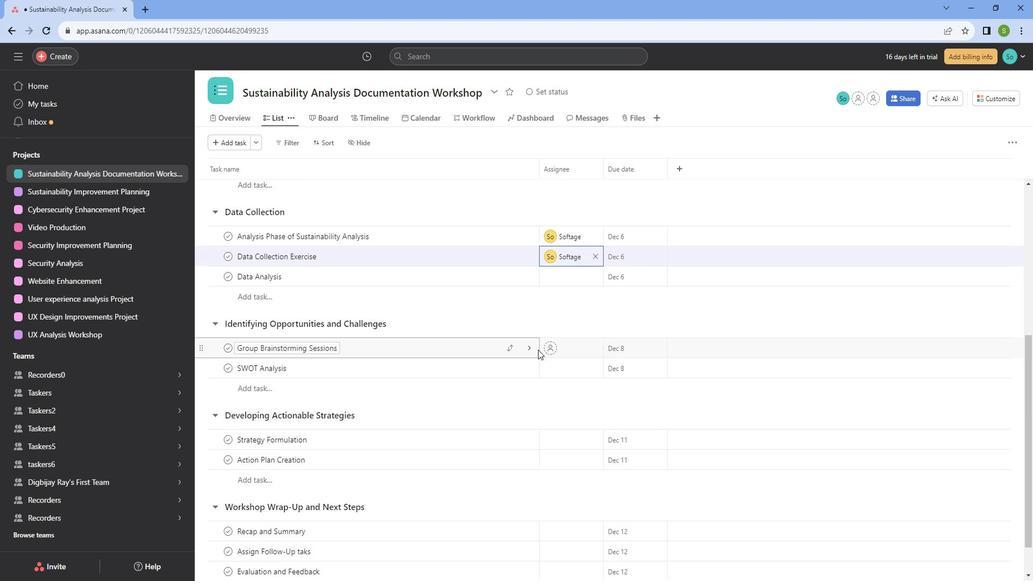 
Action: Mouse moved to (568, 349)
Screenshot: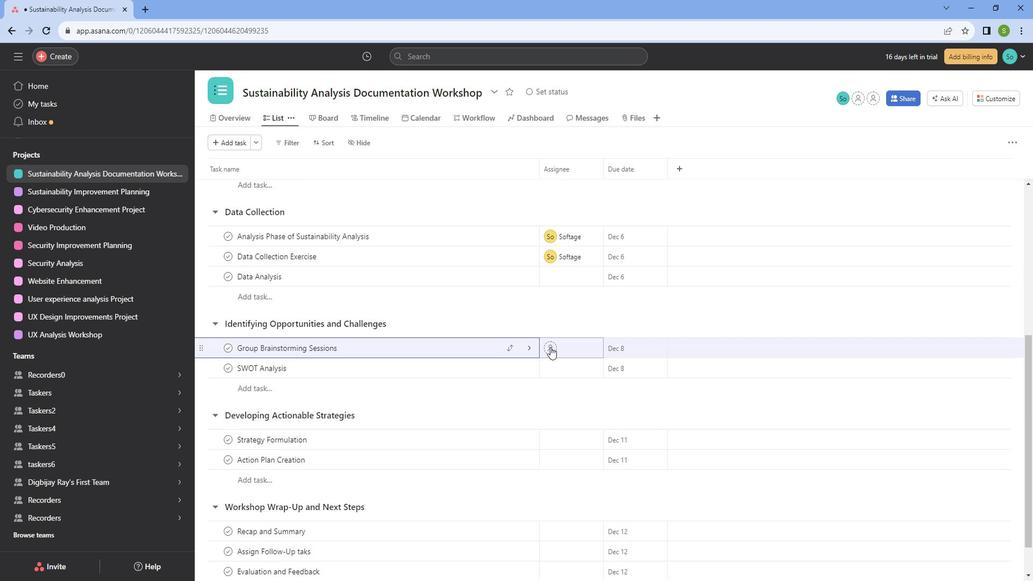 
Action: Mouse pressed left at (568, 349)
Screenshot: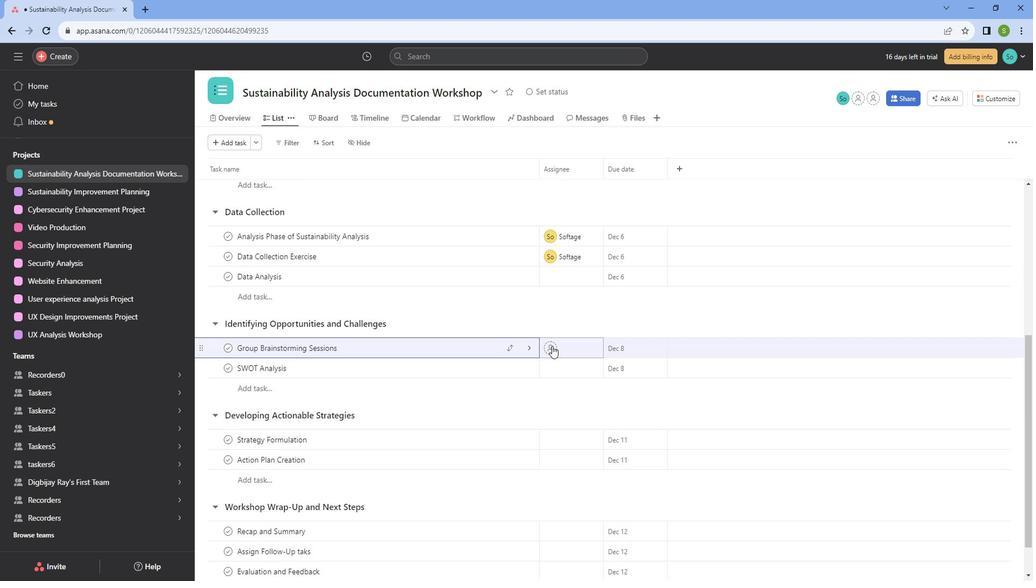 
Action: Mouse moved to (578, 394)
Screenshot: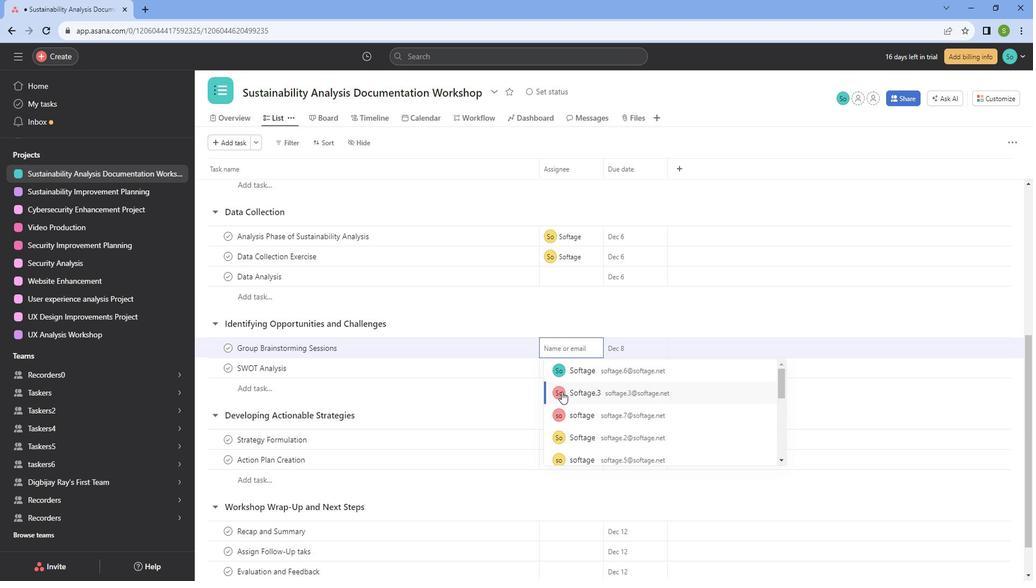 
Action: Mouse pressed left at (578, 394)
Screenshot: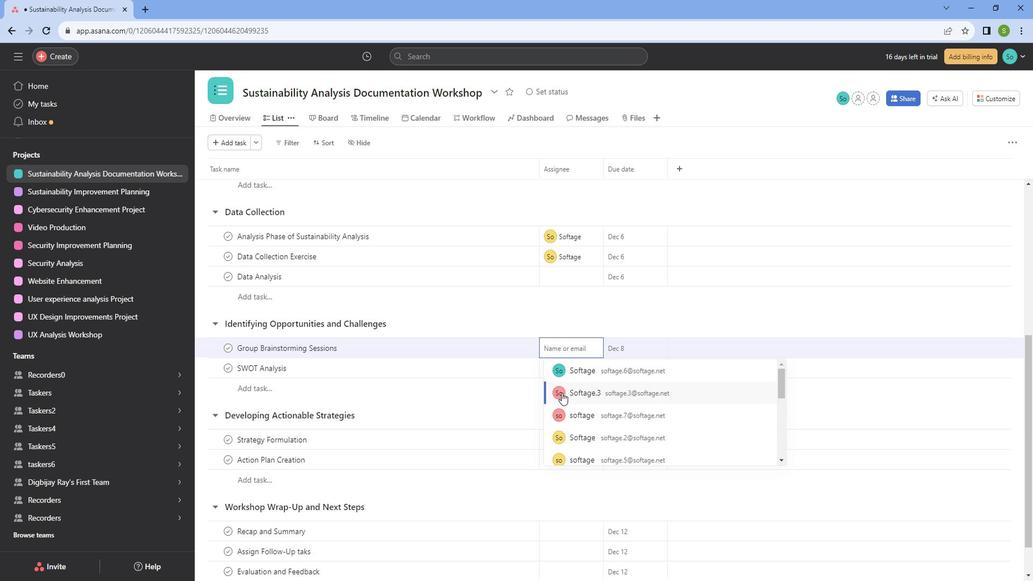 
Action: Mouse moved to (578, 369)
Screenshot: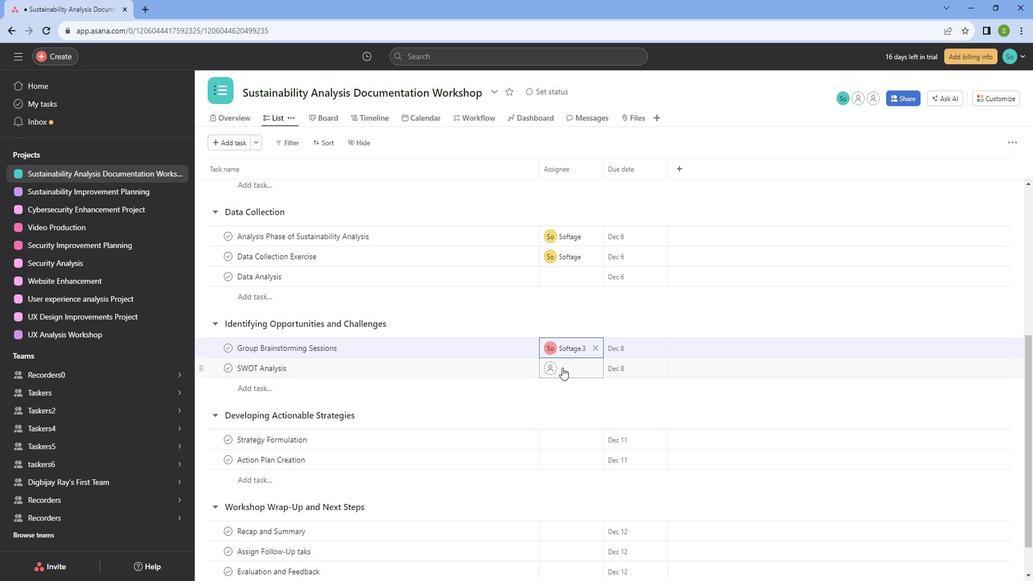 
Action: Mouse pressed left at (578, 369)
Screenshot: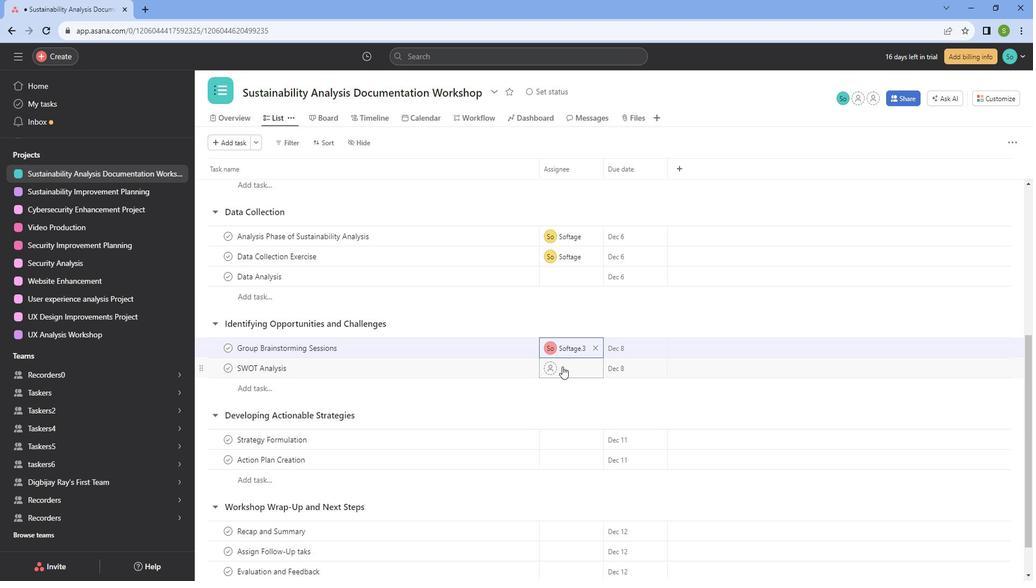 
Action: Mouse moved to (592, 456)
Screenshot: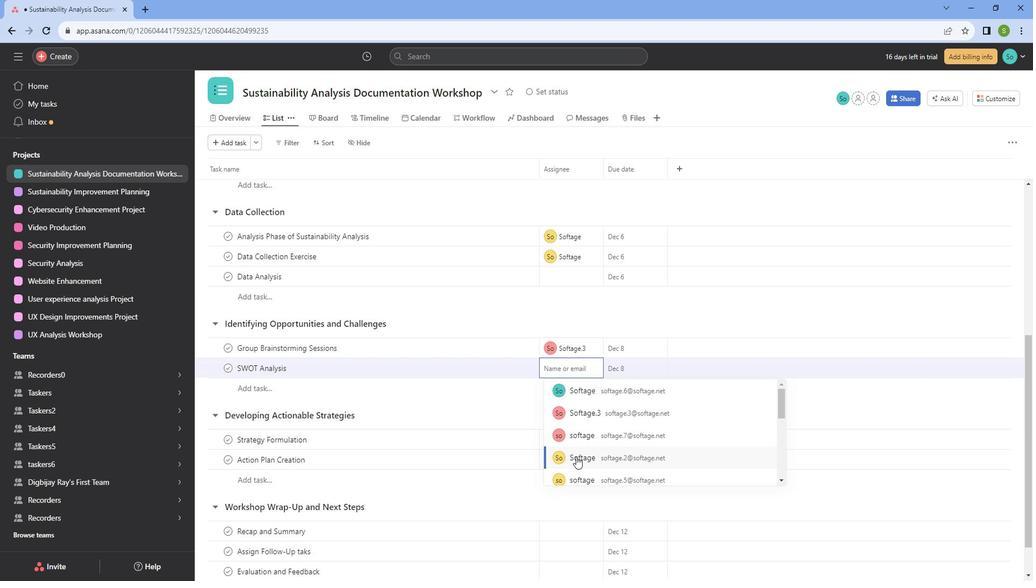 
Action: Mouse pressed left at (592, 456)
Screenshot: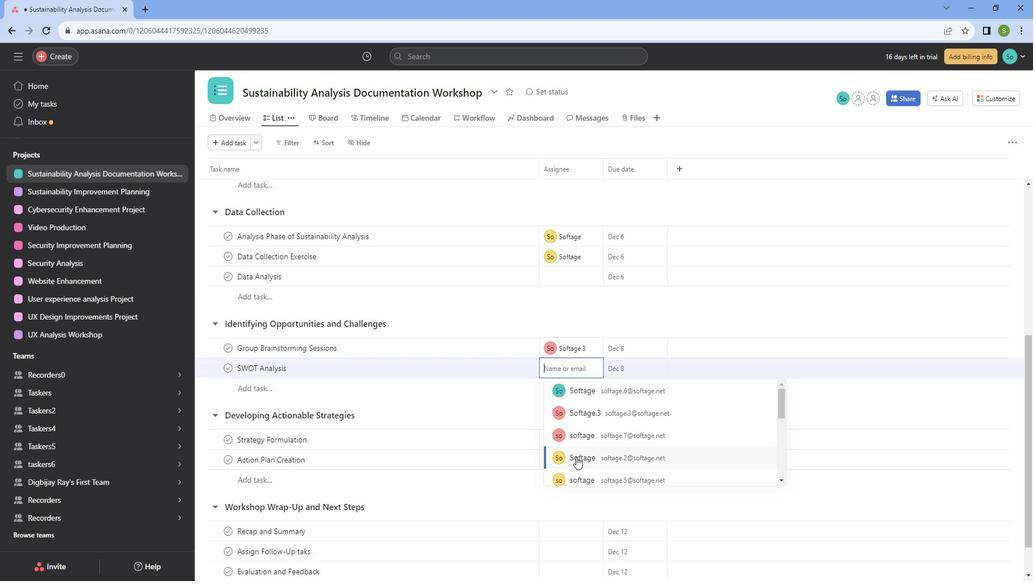 
Action: Mouse moved to (592, 432)
Screenshot: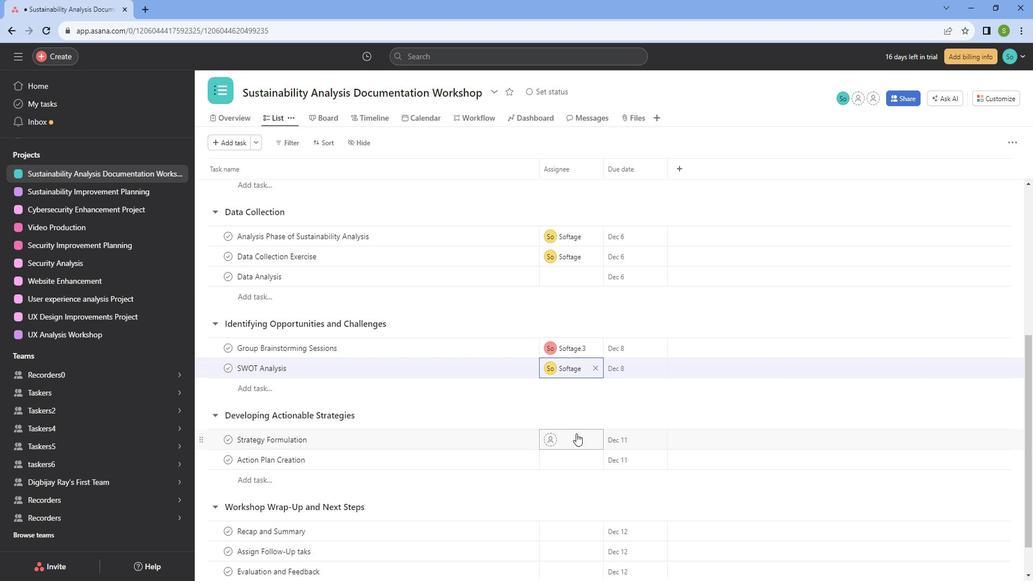 
Action: Mouse scrolled (592, 431) with delta (0, 0)
Screenshot: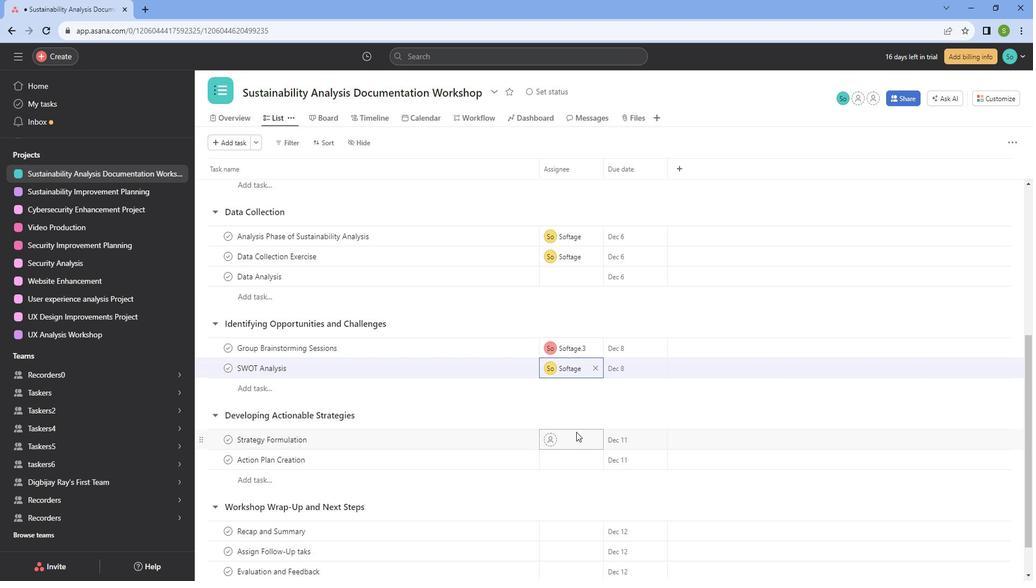 
Action: Mouse scrolled (592, 431) with delta (0, 0)
Screenshot: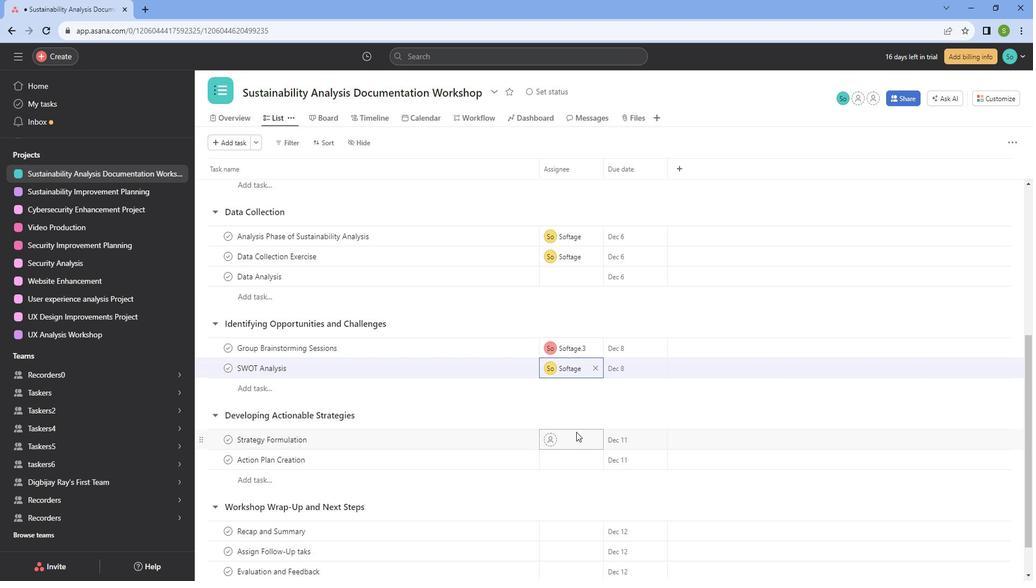 
Action: Mouse scrolled (592, 431) with delta (0, 0)
Screenshot: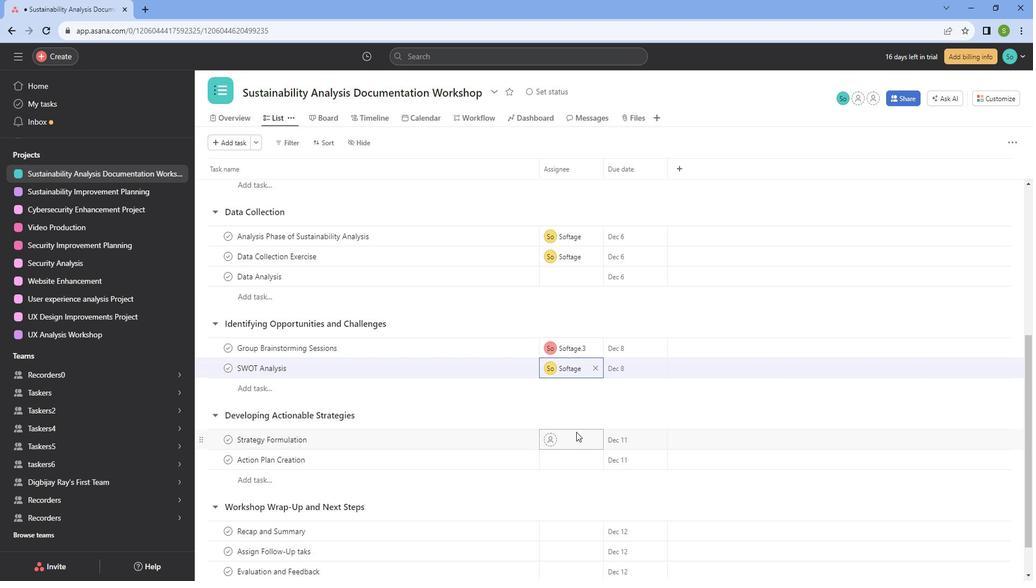 
Action: Mouse moved to (585, 401)
Screenshot: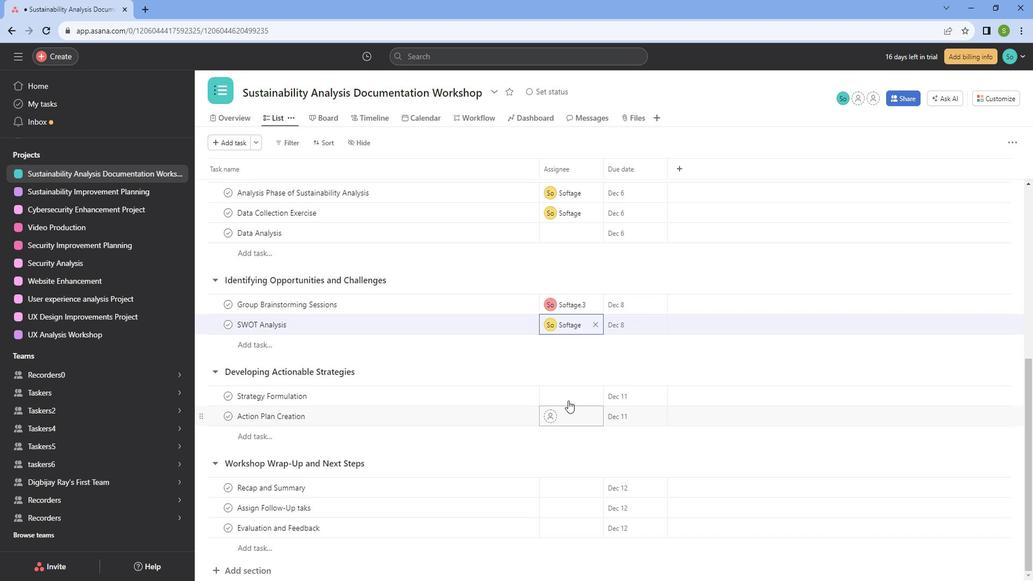 
Action: Mouse pressed left at (585, 401)
Screenshot: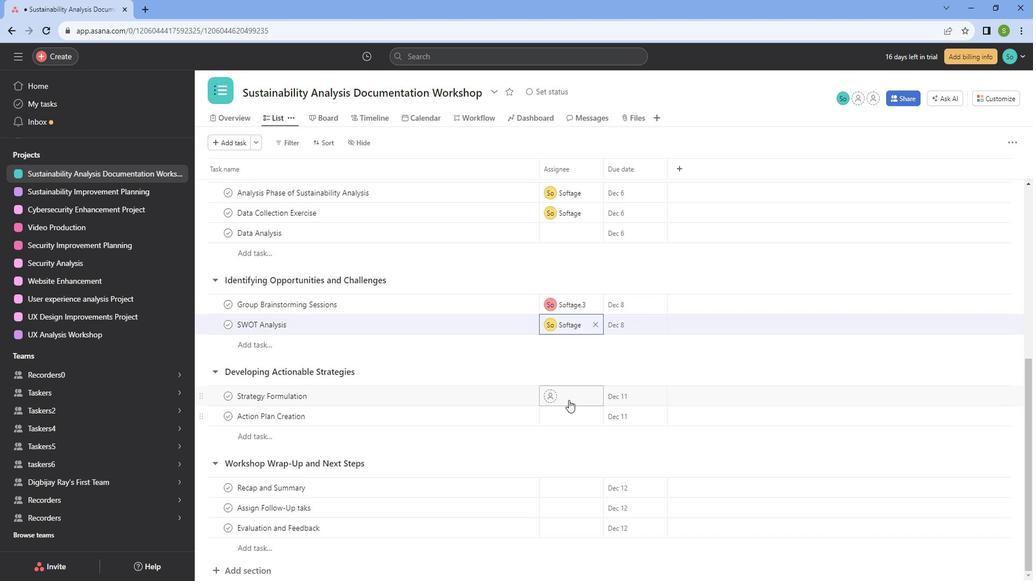
Action: Mouse moved to (586, 486)
Screenshot: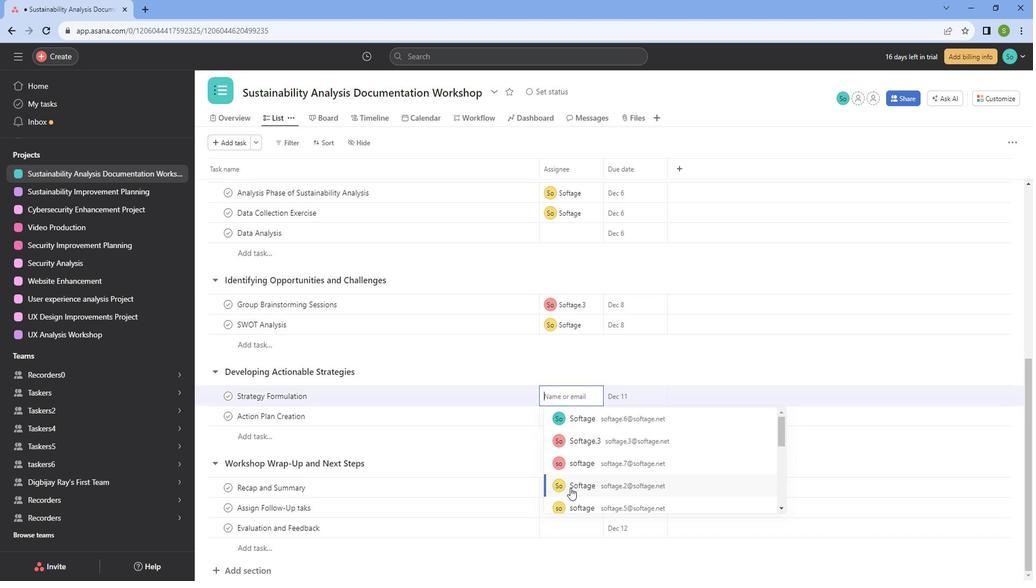 
Action: Mouse pressed left at (586, 486)
Screenshot: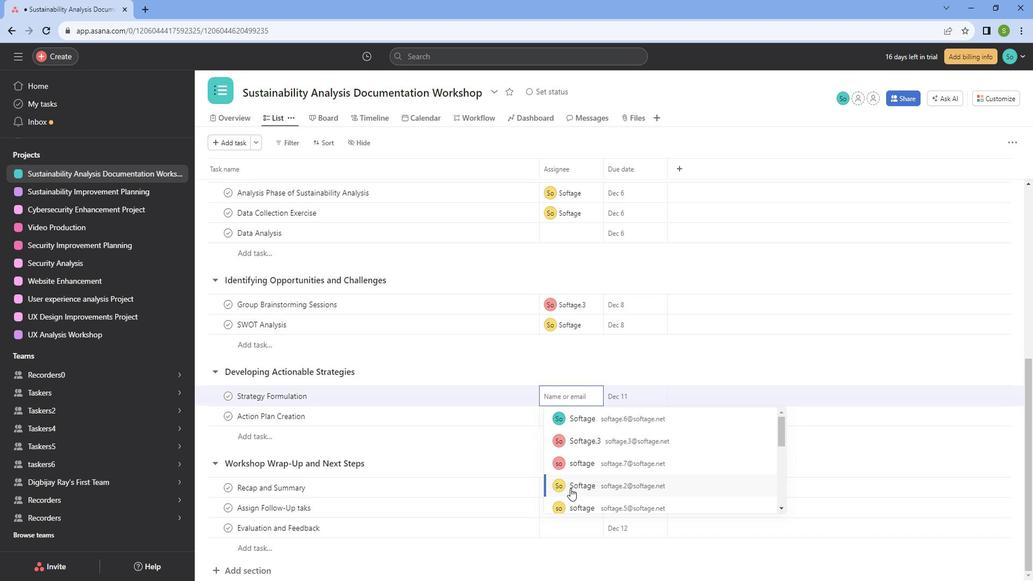 
Action: Mouse moved to (599, 418)
Screenshot: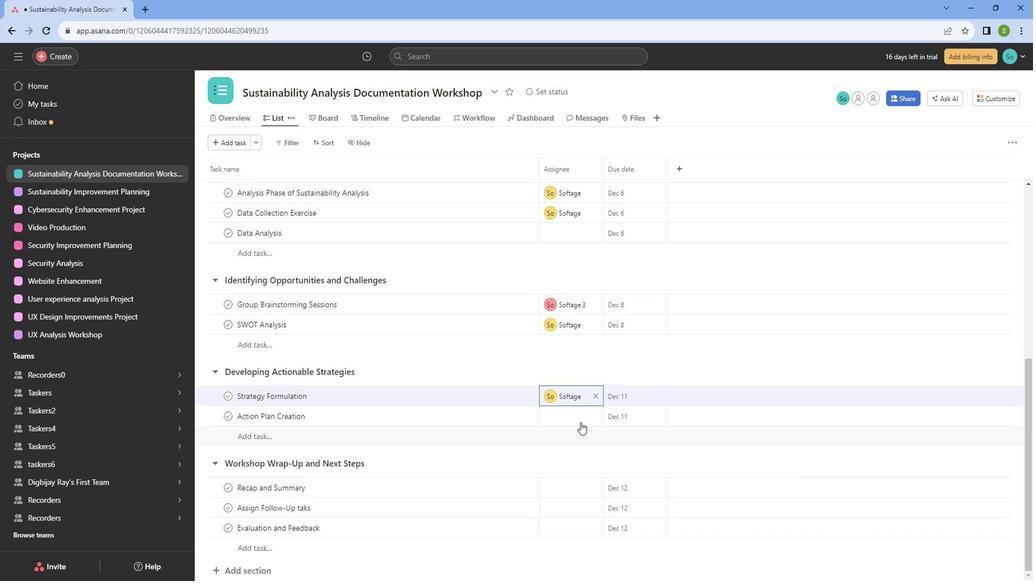 
Action: Mouse pressed left at (599, 418)
Screenshot: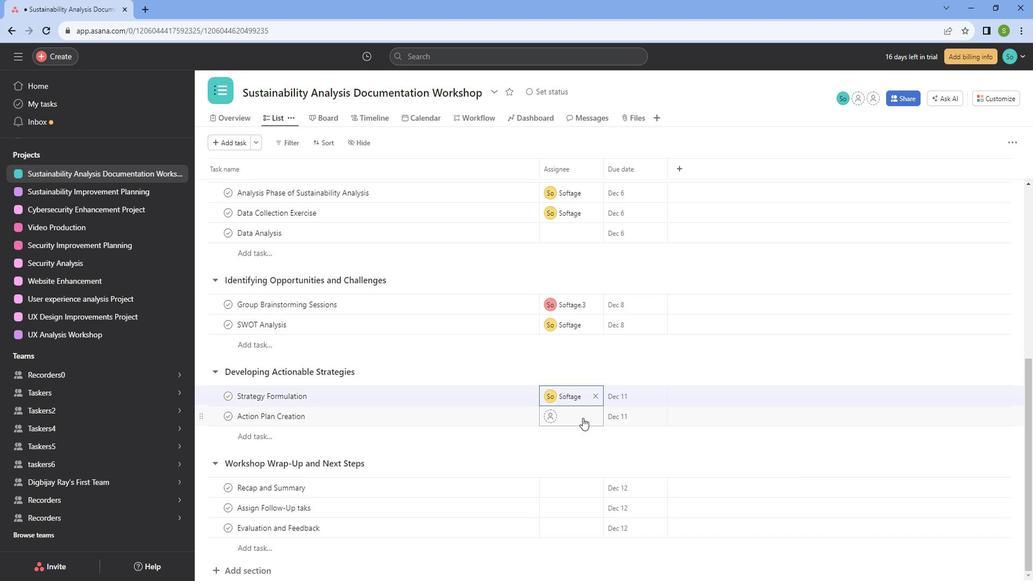 
Action: Mouse moved to (604, 464)
Screenshot: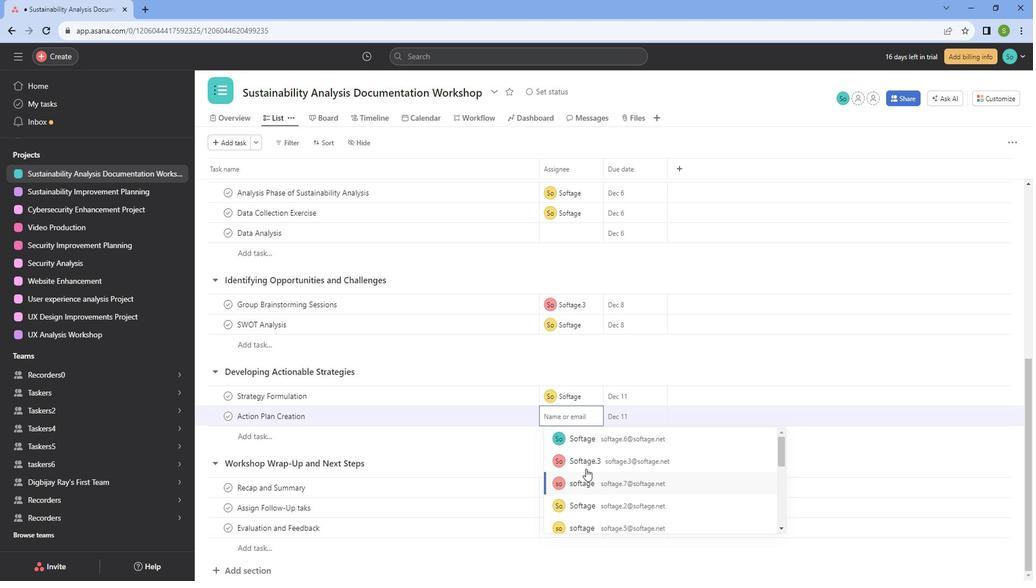 
Action: Mouse pressed left at (604, 464)
Screenshot: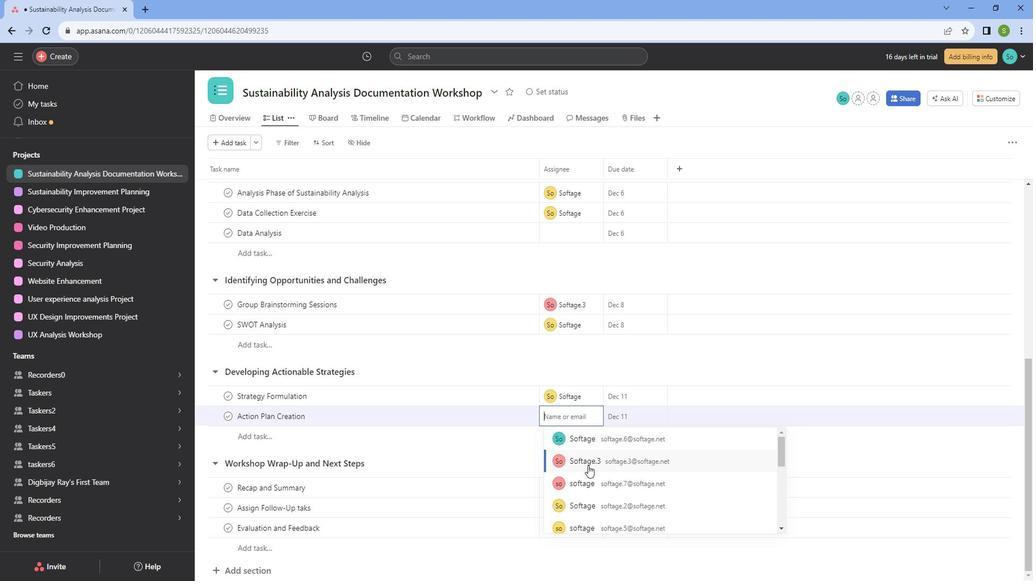 
Action: Mouse moved to (584, 491)
Screenshot: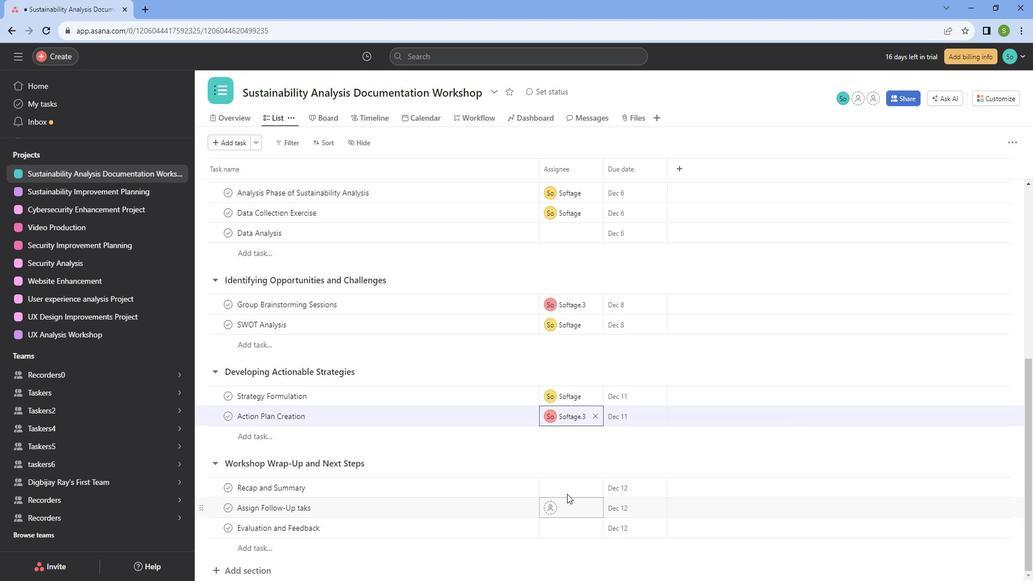 
Action: Mouse pressed left at (584, 491)
Screenshot: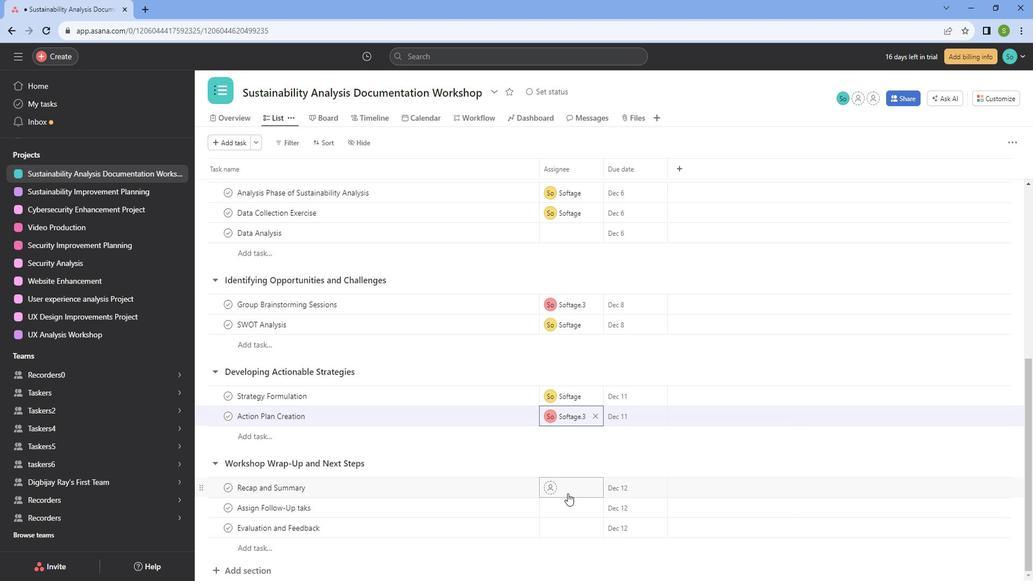 
Action: Mouse moved to (604, 454)
Screenshot: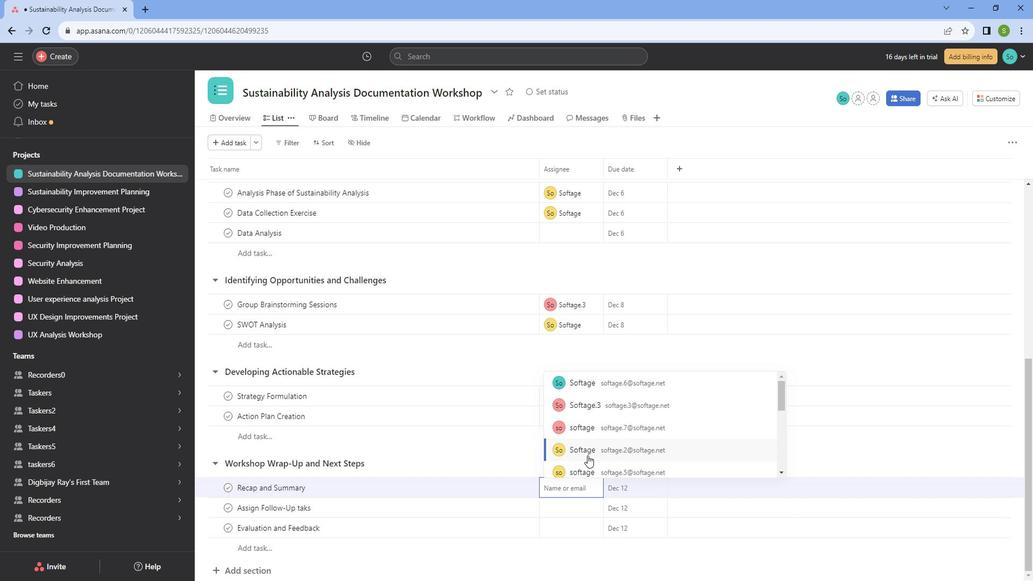
Action: Mouse pressed left at (604, 454)
Screenshot: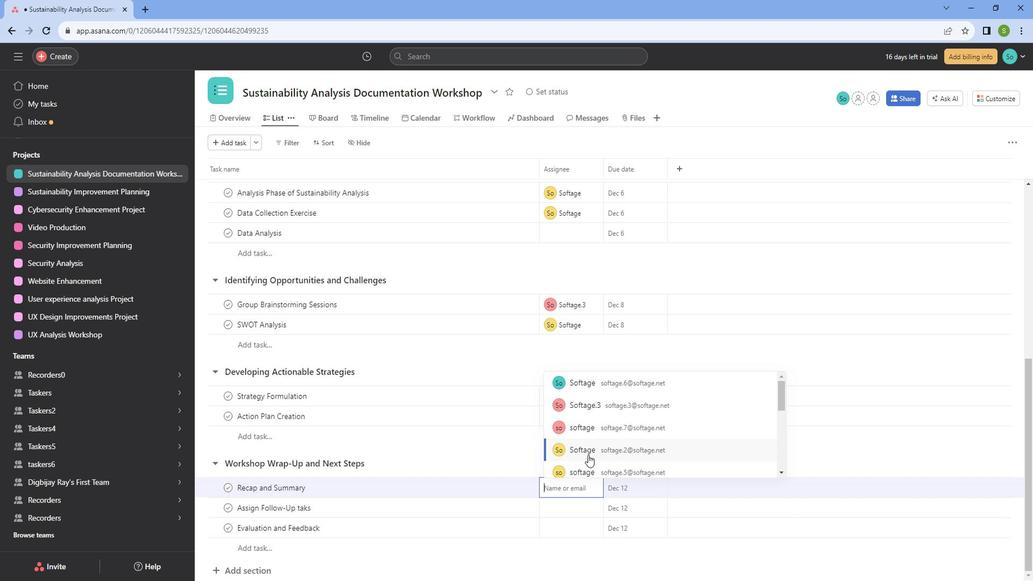 
Action: Mouse moved to (571, 500)
Screenshot: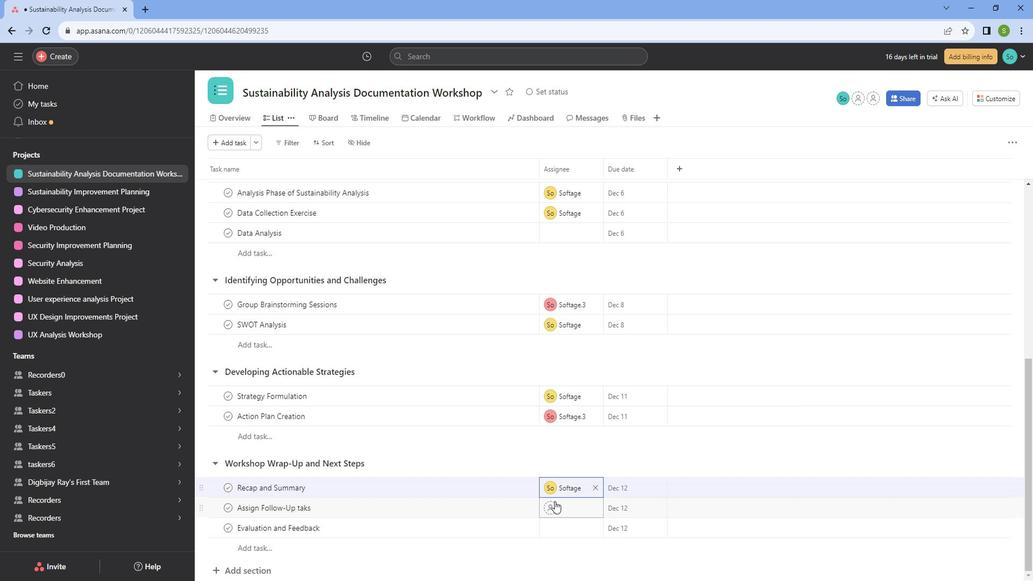 
Action: Mouse pressed left at (571, 500)
Screenshot: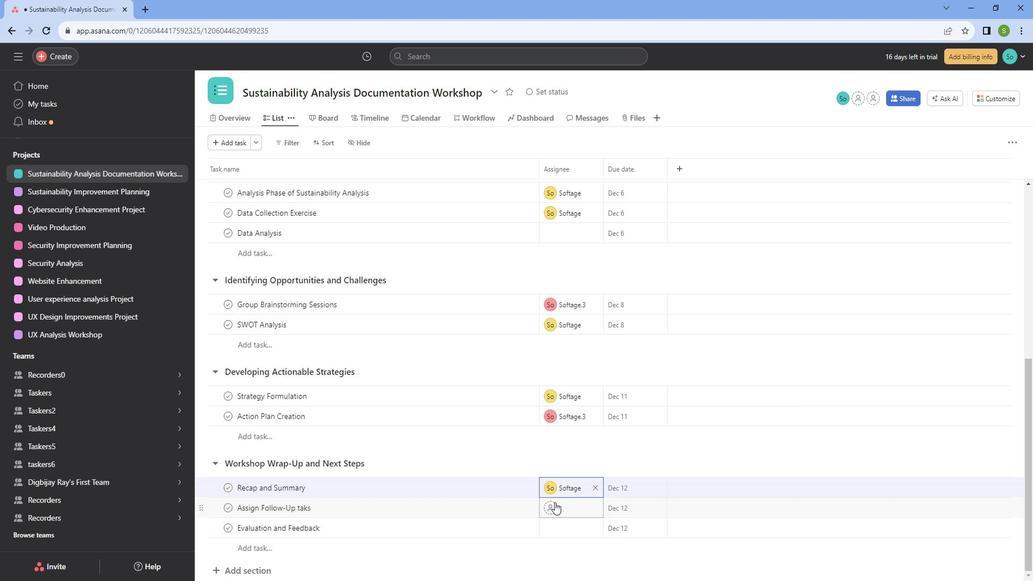 
Action: Mouse moved to (614, 431)
Screenshot: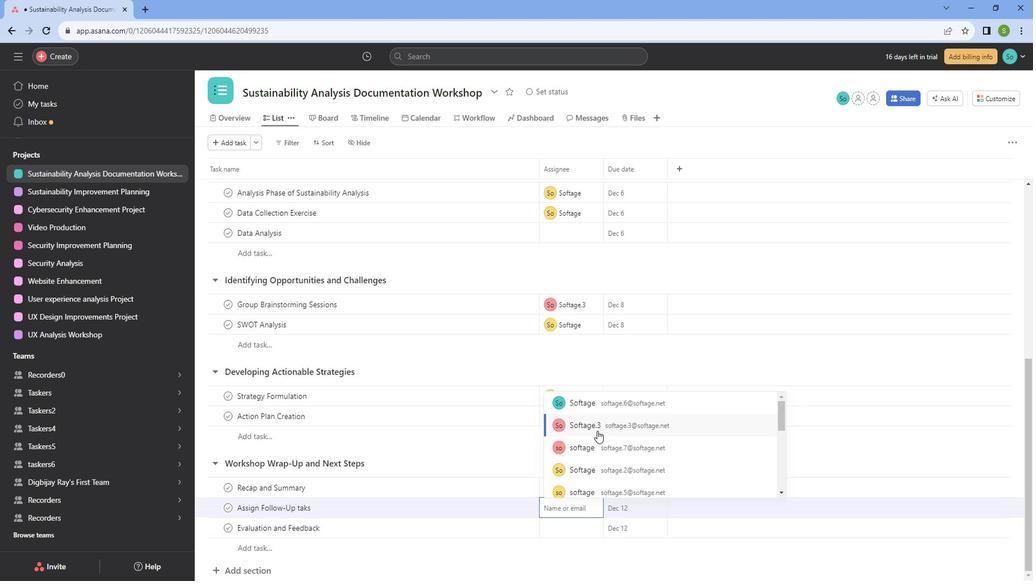 
Action: Mouse pressed left at (614, 431)
Screenshot: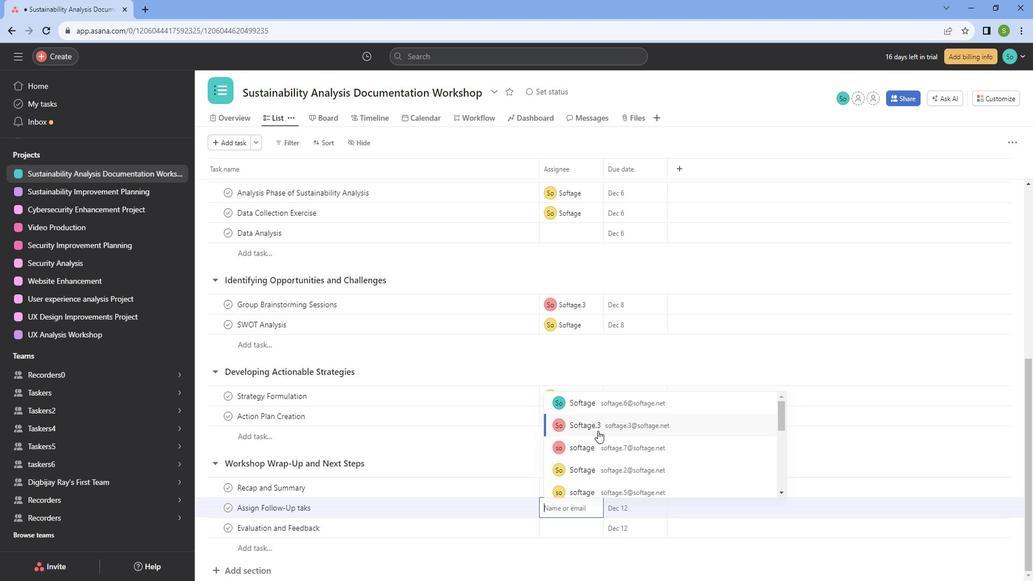 
Action: Mouse moved to (561, 515)
Screenshot: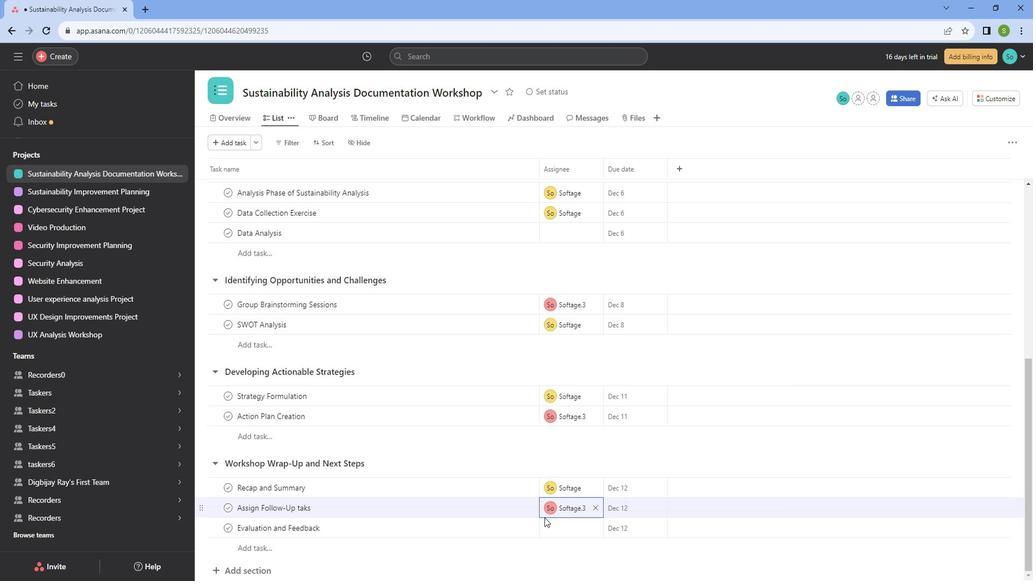 
Action: Mouse pressed left at (561, 515)
Screenshot: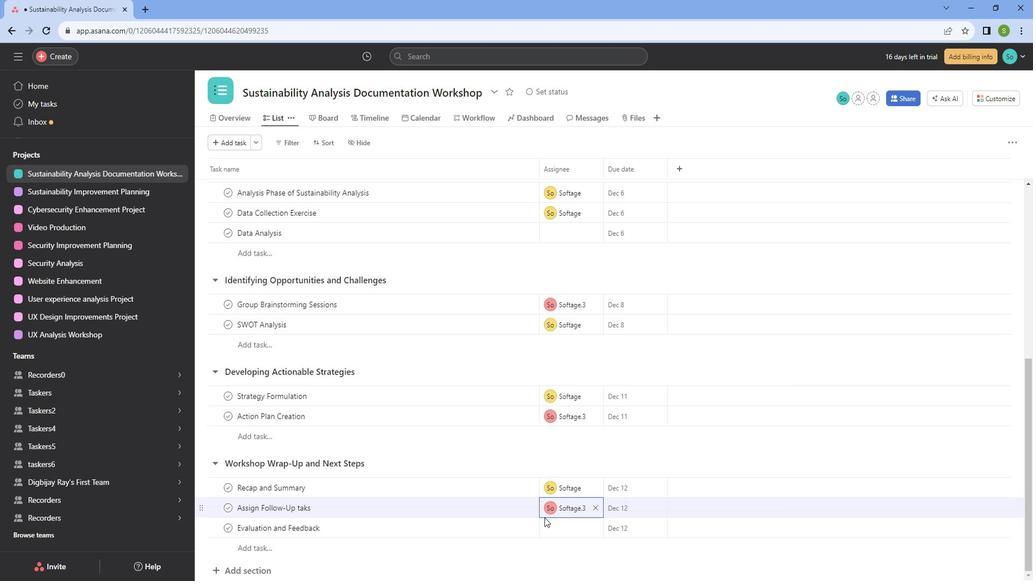 
Action: Mouse moved to (567, 520)
Screenshot: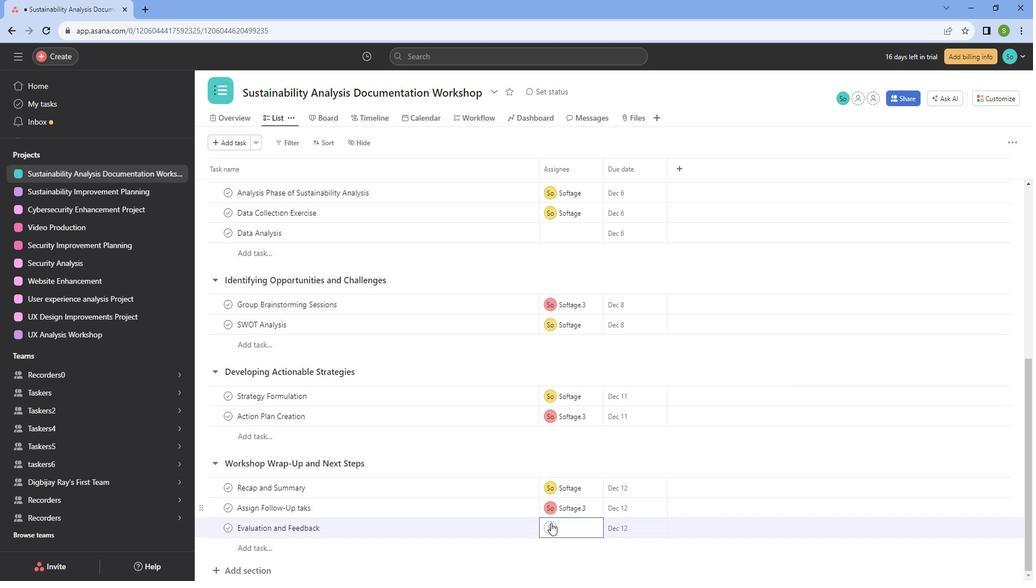 
Action: Mouse pressed left at (567, 520)
Screenshot: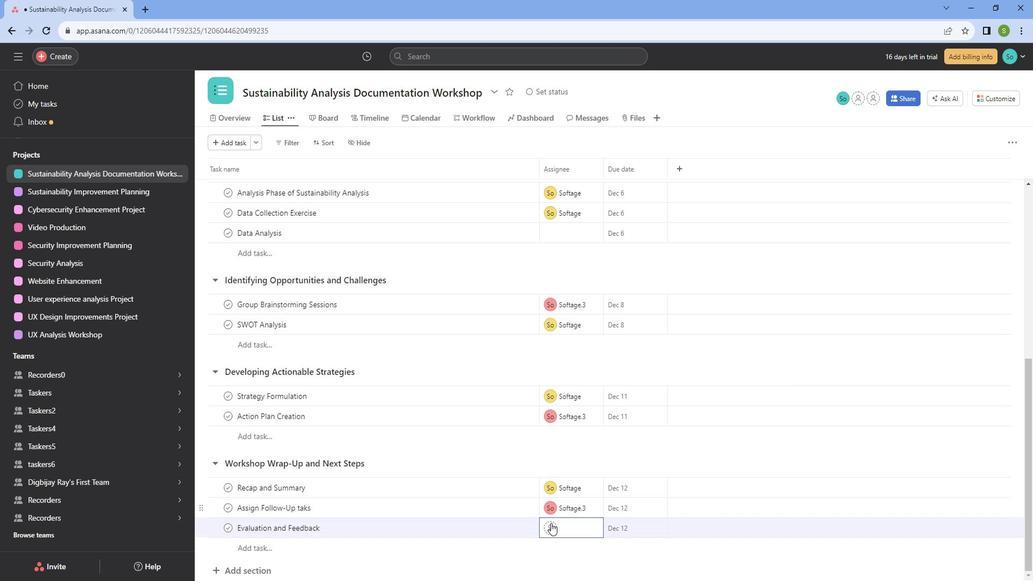 
Action: Mouse moved to (603, 493)
Screenshot: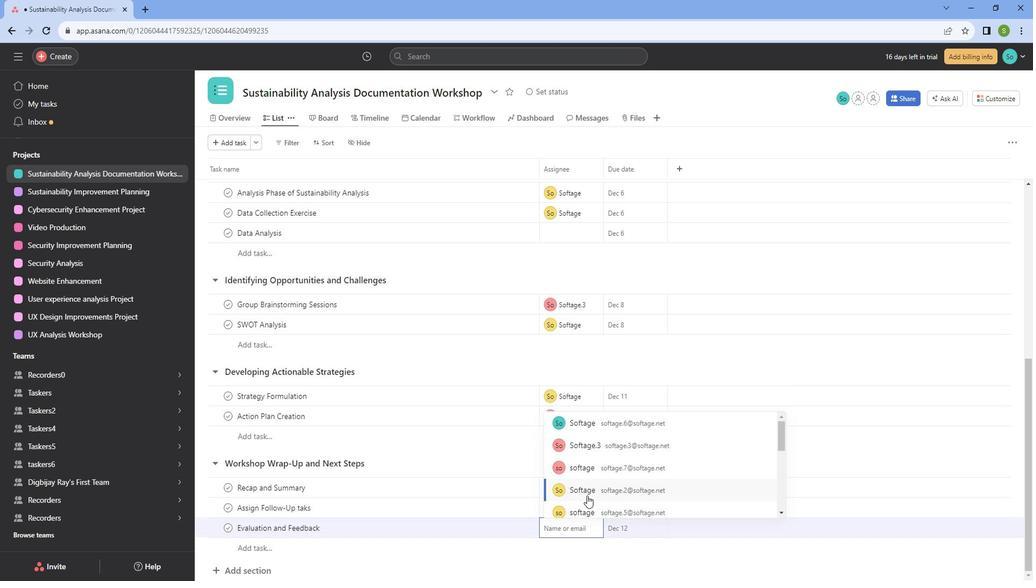 
Action: Mouse pressed left at (603, 493)
Screenshot: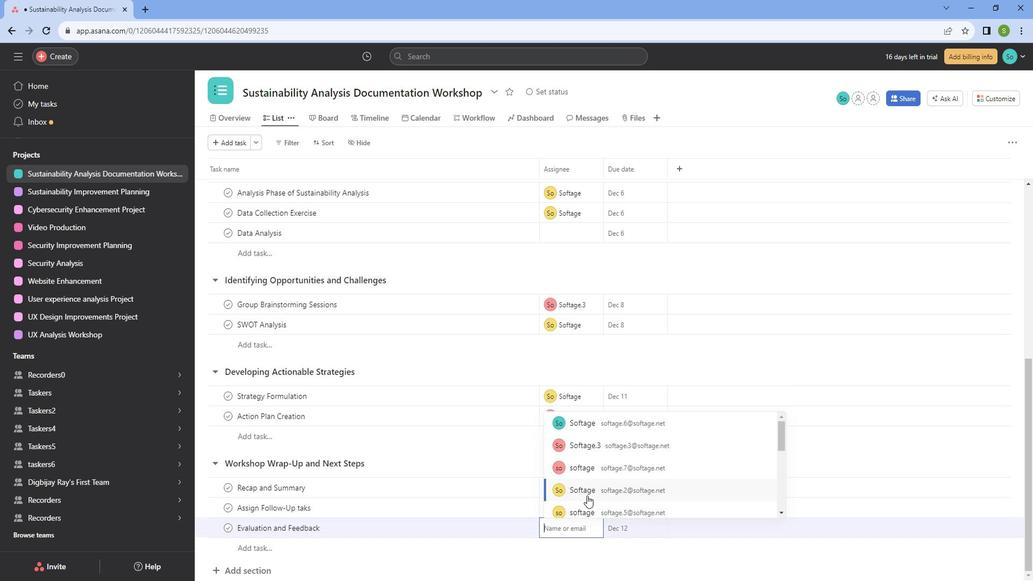 
Action: Mouse moved to (556, 457)
Screenshot: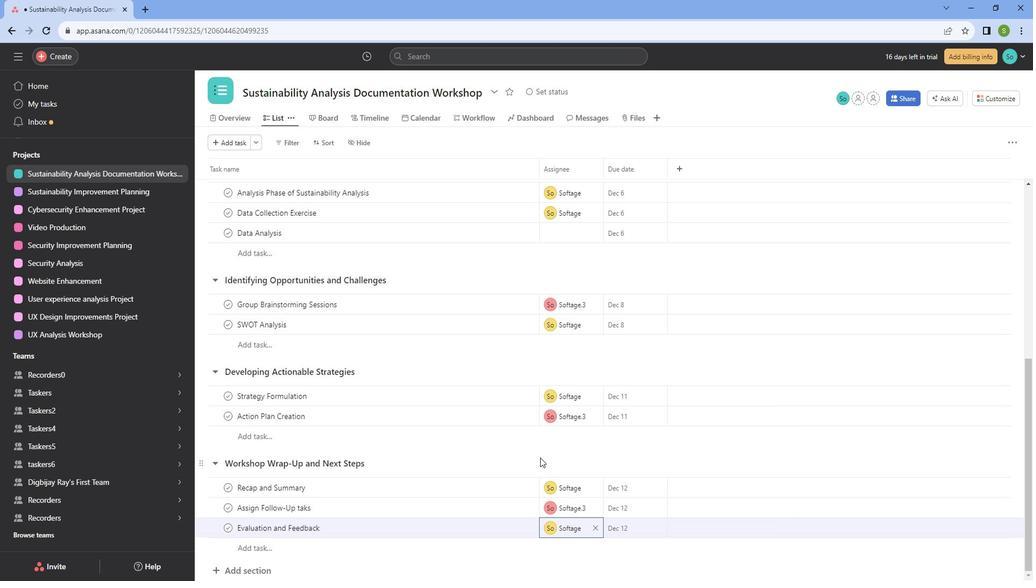 
Action: Mouse pressed left at (556, 457)
Screenshot: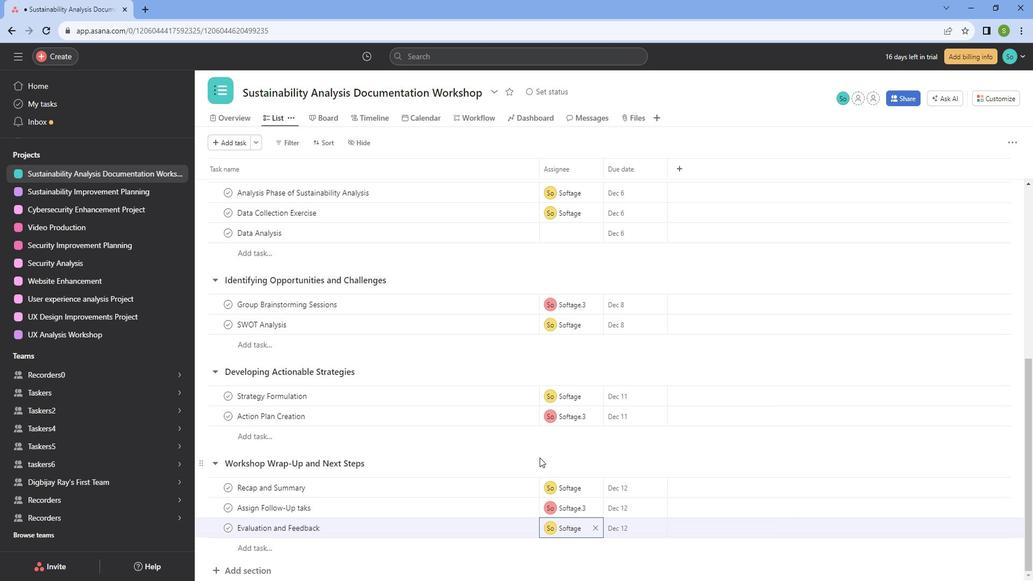 
Action: Mouse scrolled (556, 456) with delta (0, 0)
Screenshot: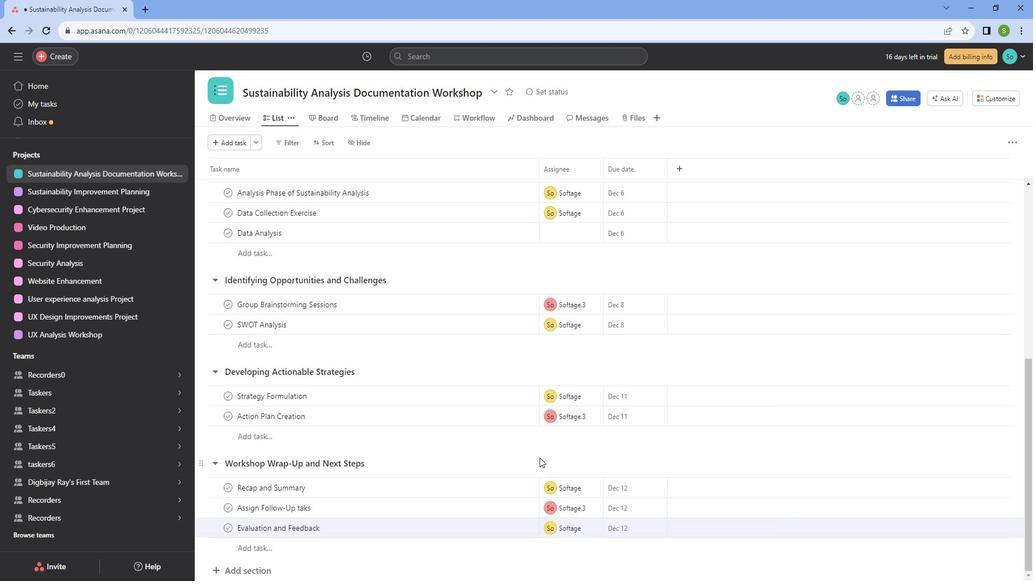 
Action: Mouse scrolled (556, 456) with delta (0, 0)
Screenshot: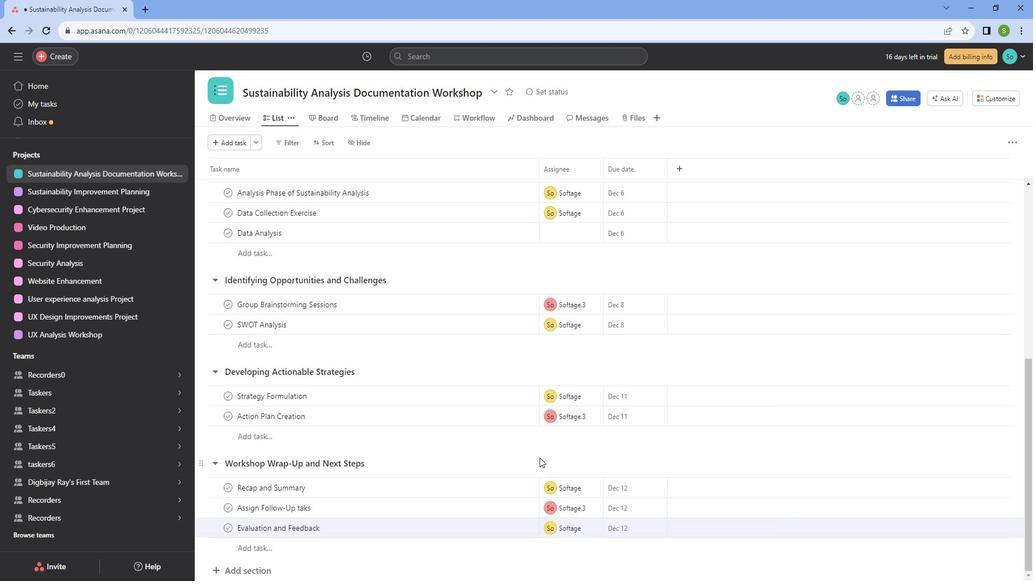 
Action: Mouse scrolled (556, 456) with delta (0, 0)
Screenshot: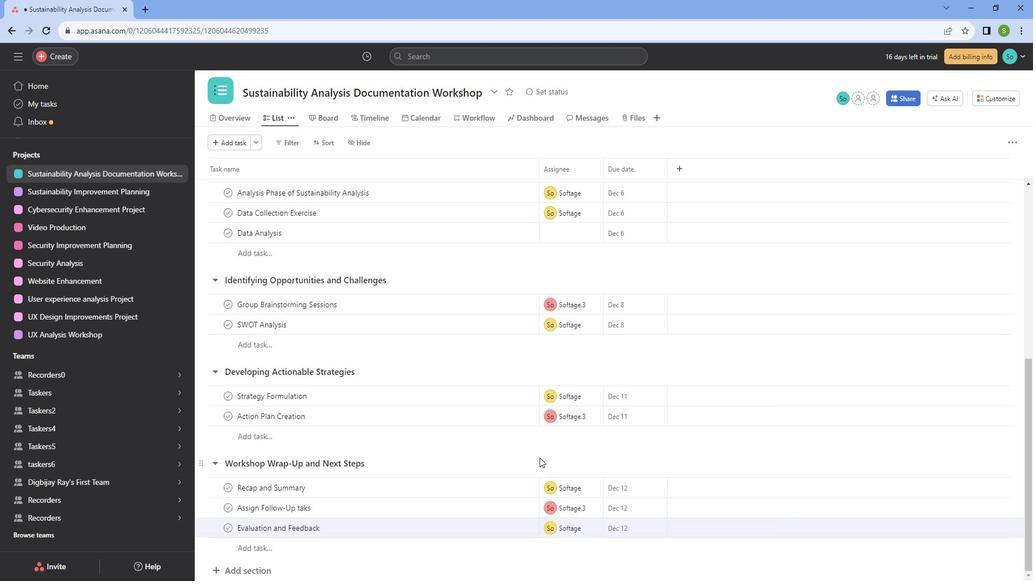 
Action: Mouse scrolled (556, 457) with delta (0, 0)
Screenshot: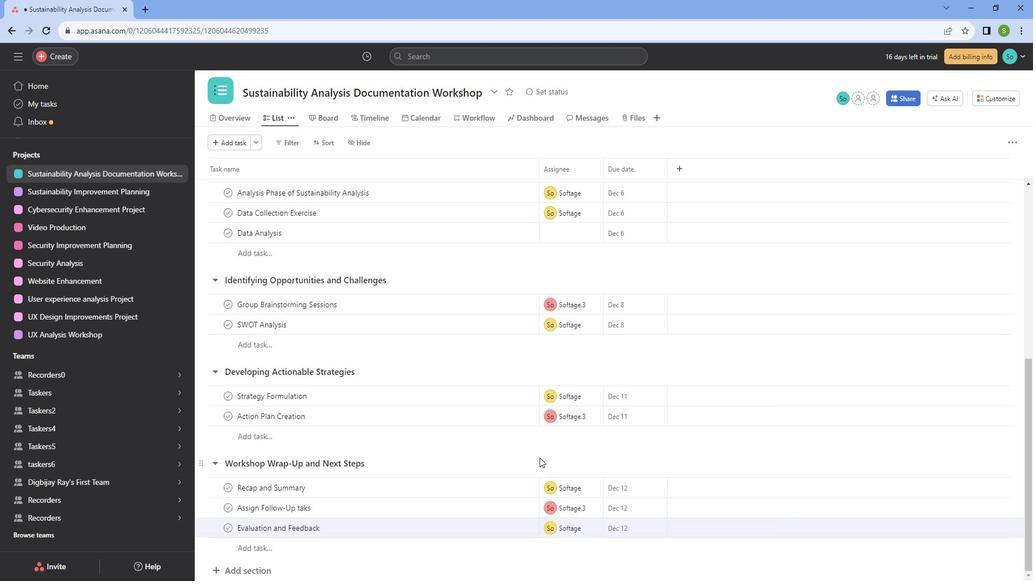 
Action: Mouse scrolled (556, 457) with delta (0, 0)
Screenshot: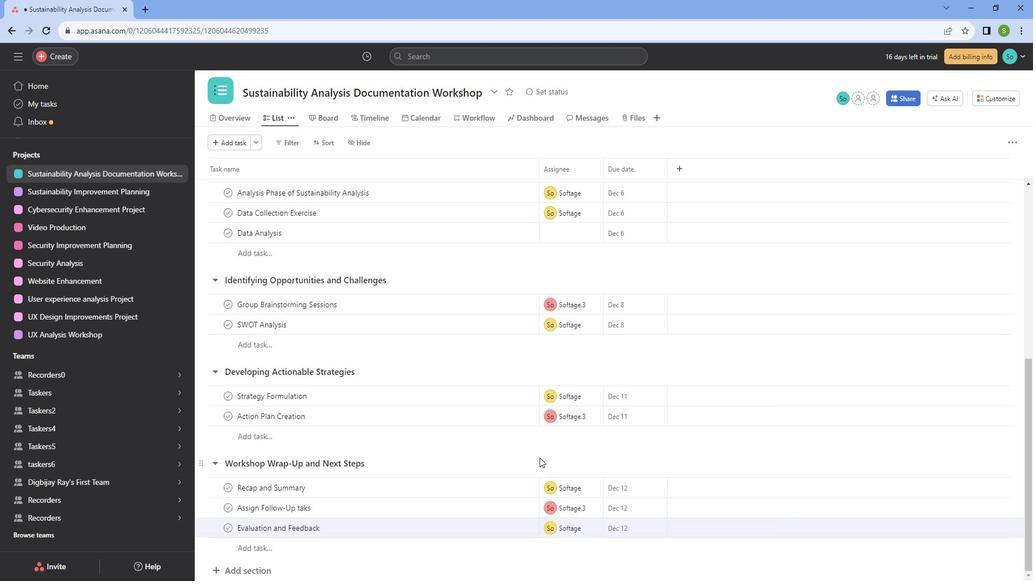 
Action: Mouse scrolled (556, 457) with delta (0, 0)
Screenshot: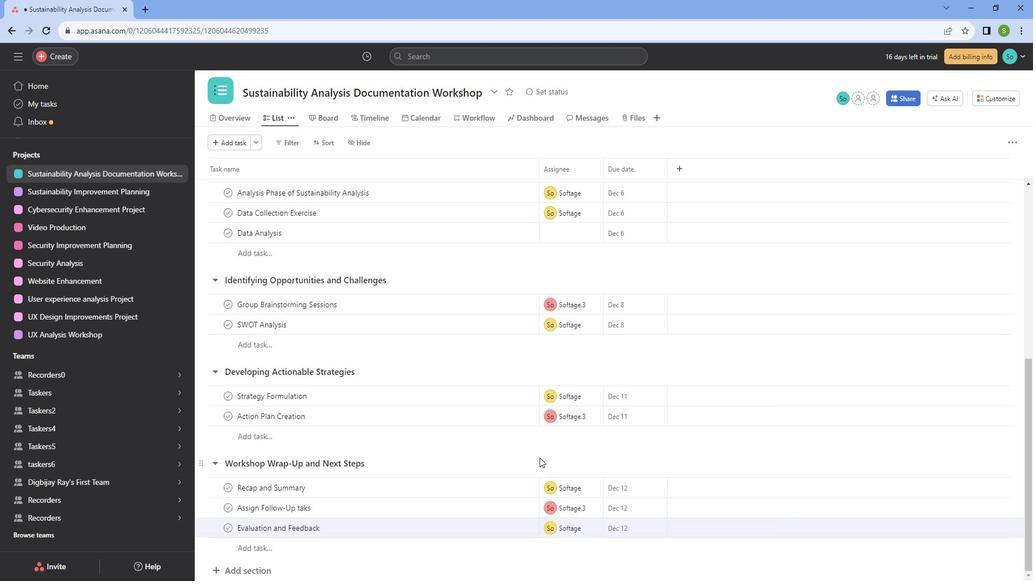 
Action: Mouse moved to (556, 456)
Screenshot: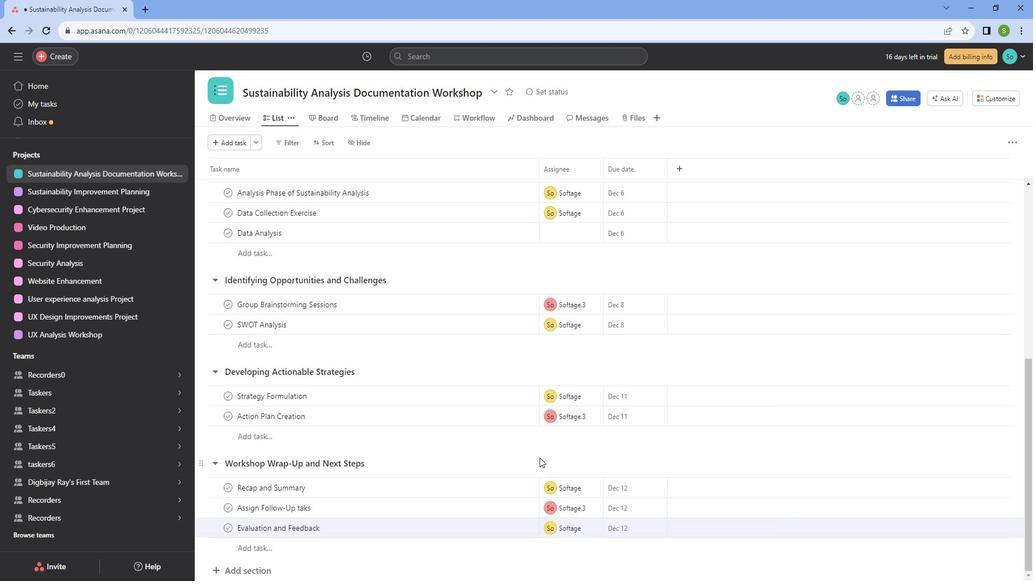 
Action: Mouse scrolled (556, 457) with delta (0, 0)
Screenshot: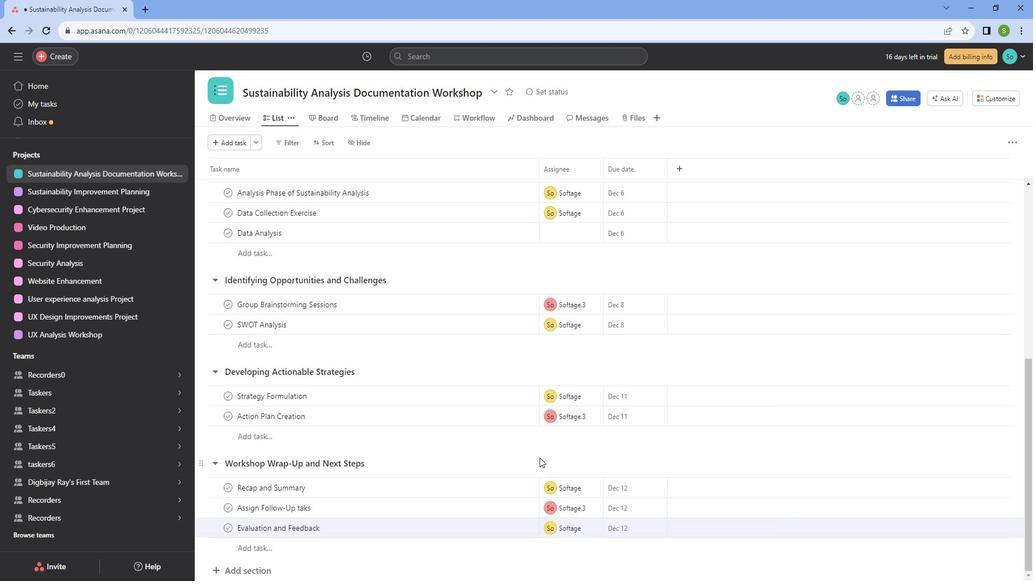 
Action: Mouse scrolled (556, 457) with delta (0, 0)
Screenshot: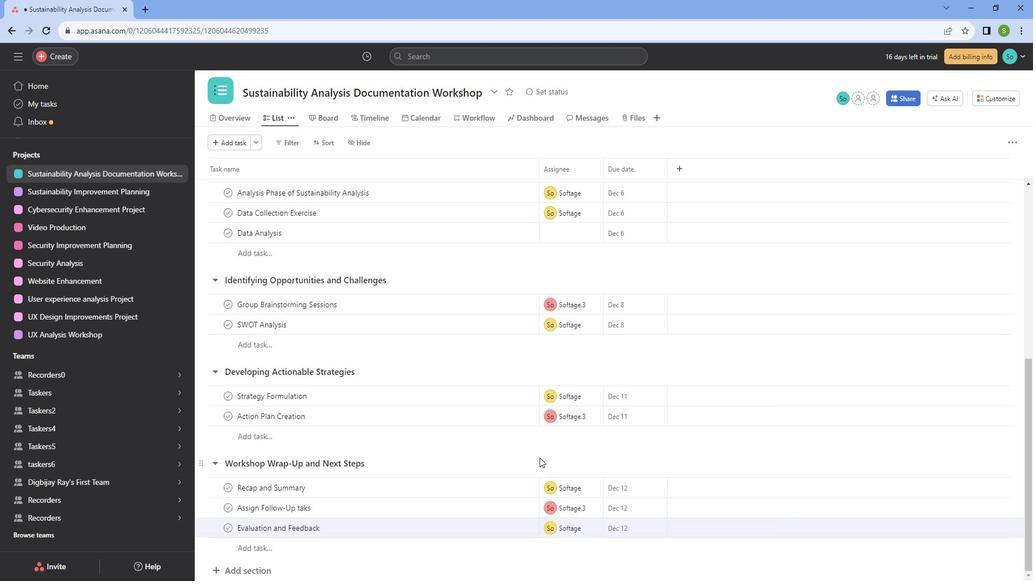 
Action: Mouse scrolled (556, 457) with delta (0, 0)
Screenshot: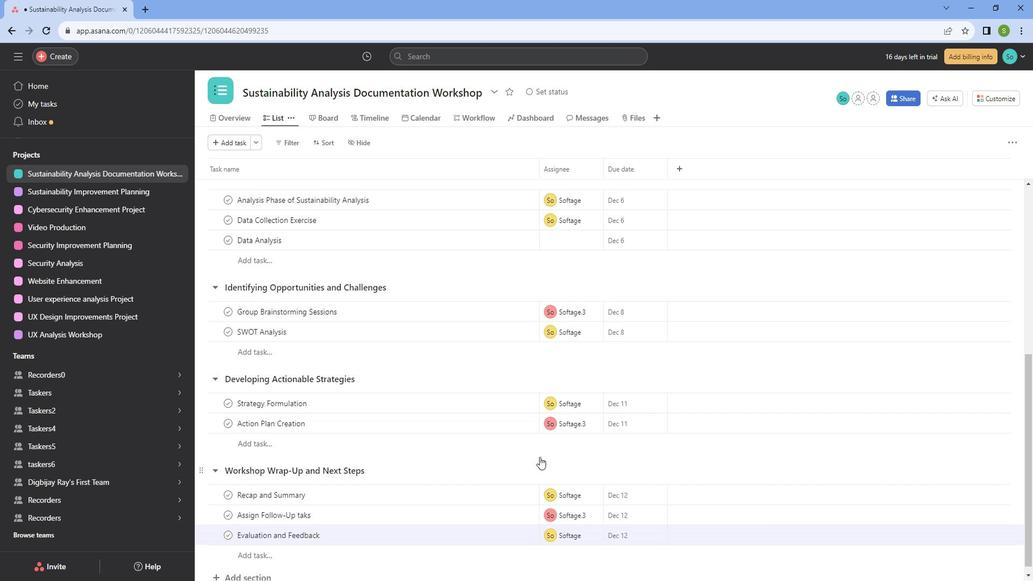 
Action: Mouse scrolled (556, 457) with delta (0, 0)
Screenshot: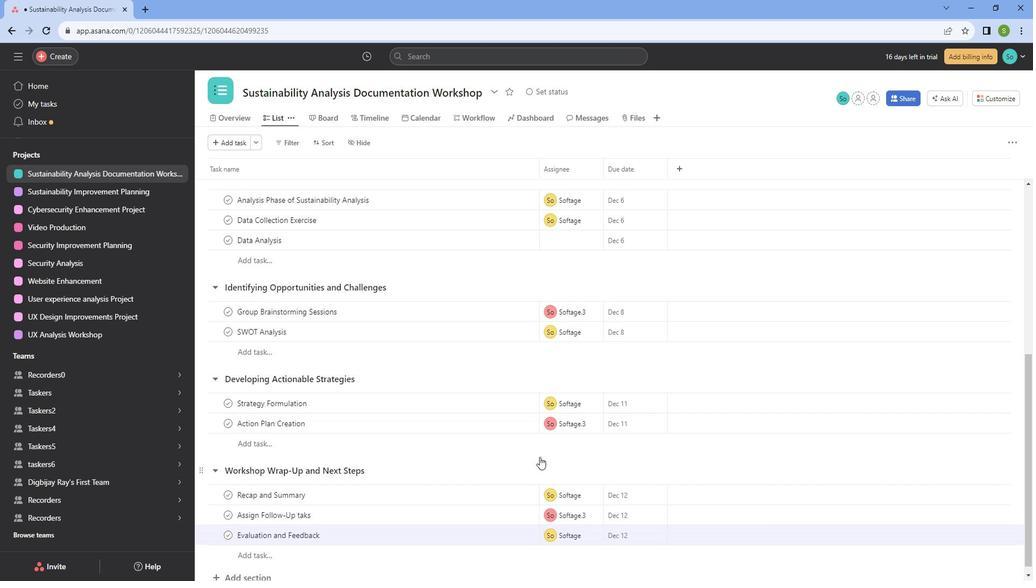 
Action: Mouse scrolled (556, 457) with delta (0, 0)
Screenshot: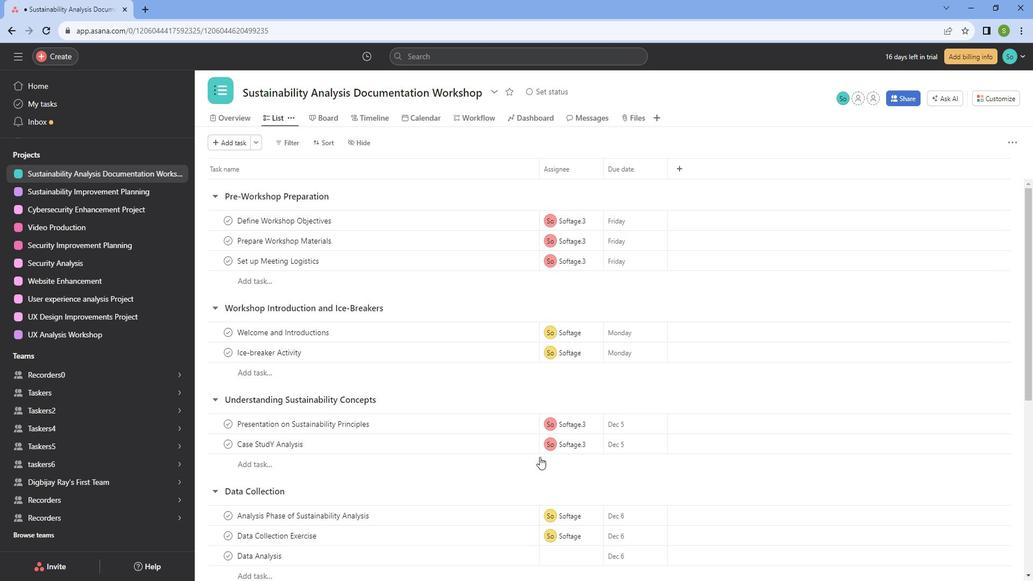 
Action: Mouse scrolled (556, 457) with delta (0, 0)
Screenshot: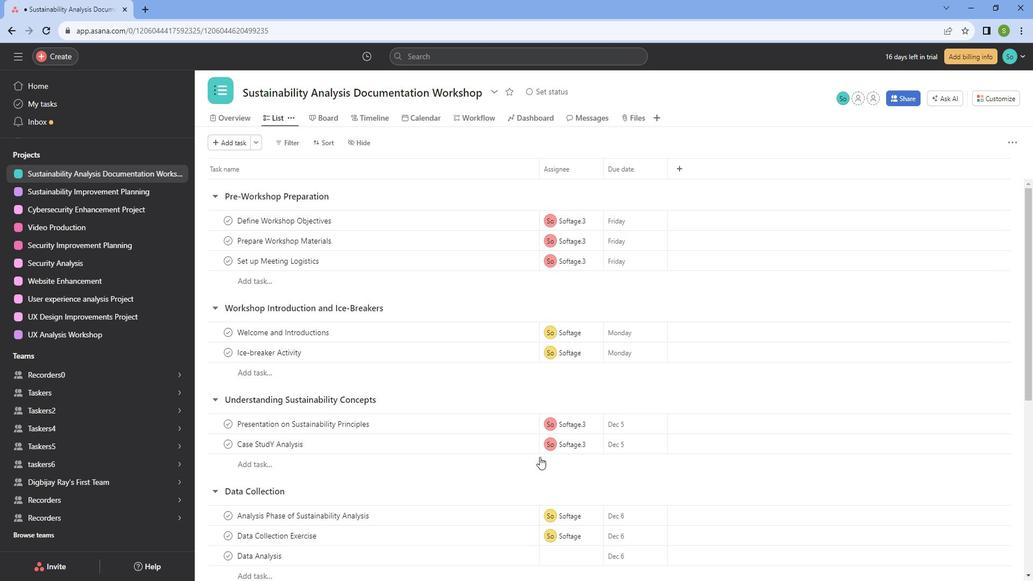 
Action: Mouse scrolled (556, 457) with delta (0, 0)
Screenshot: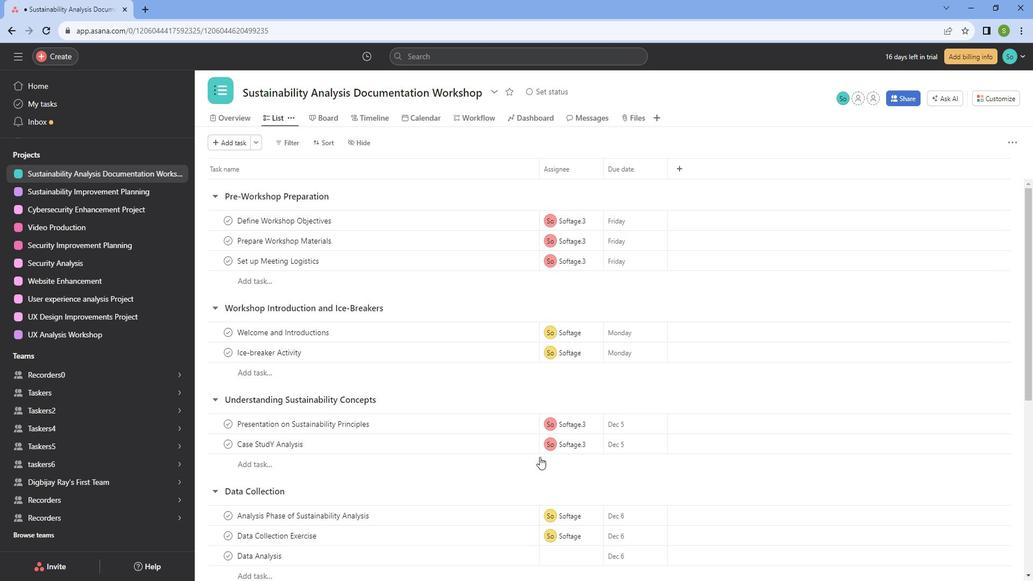 
Action: Mouse scrolled (556, 457) with delta (0, 0)
Screenshot: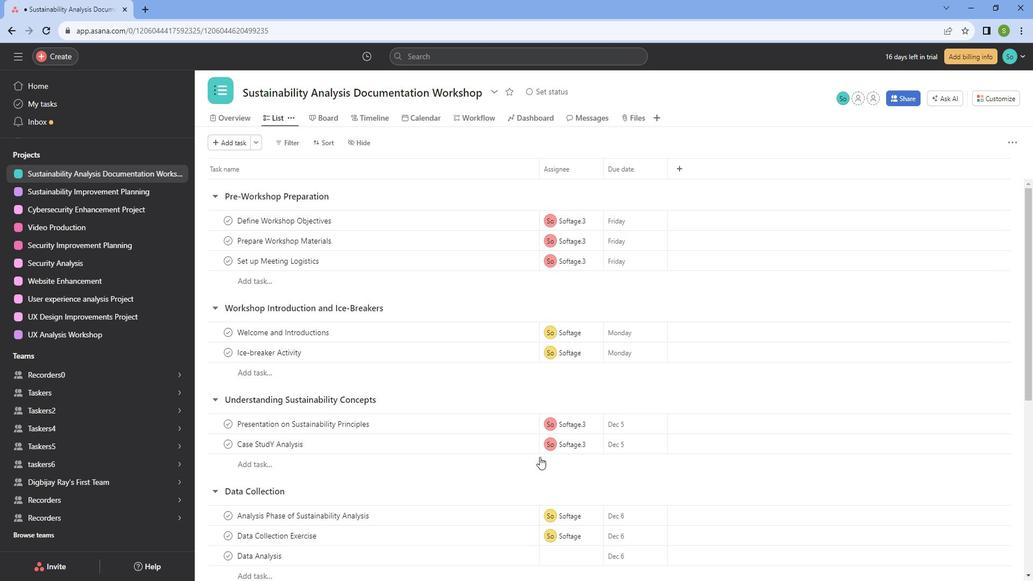 
Action: Mouse scrolled (556, 457) with delta (0, 0)
Screenshot: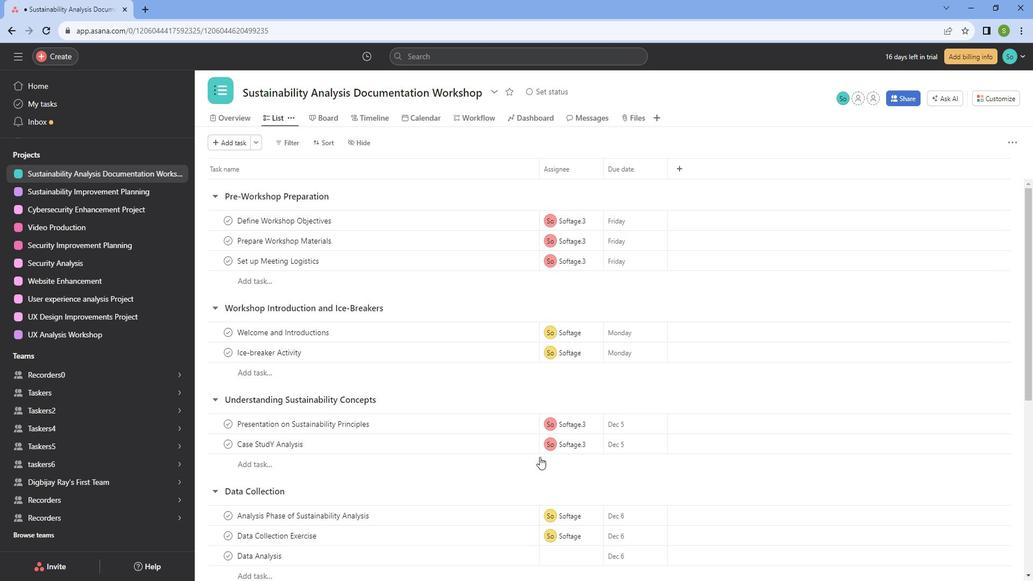 
Action: Mouse scrolled (556, 457) with delta (0, 0)
Screenshot: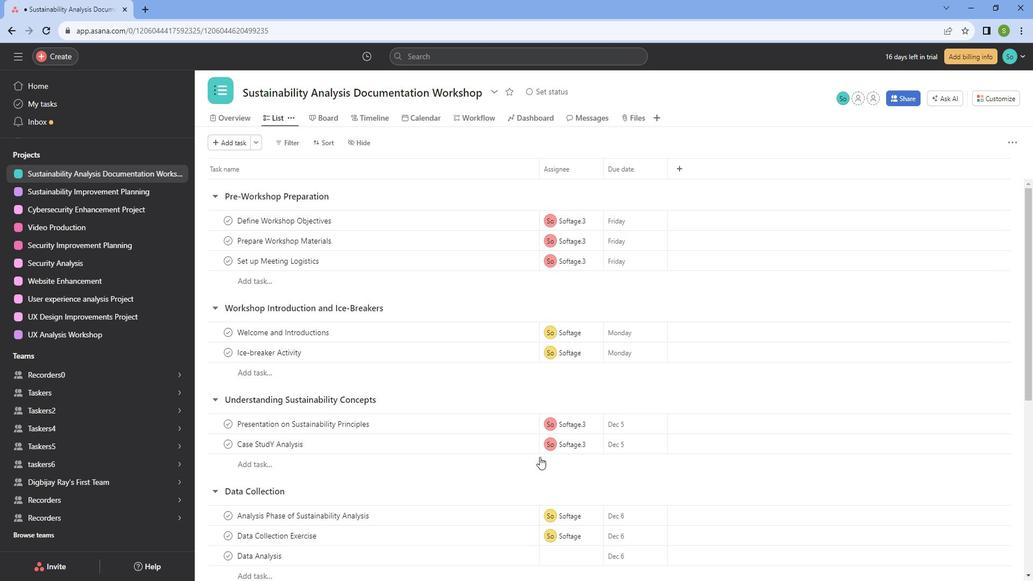 
Action: Mouse moved to (561, 453)
Screenshot: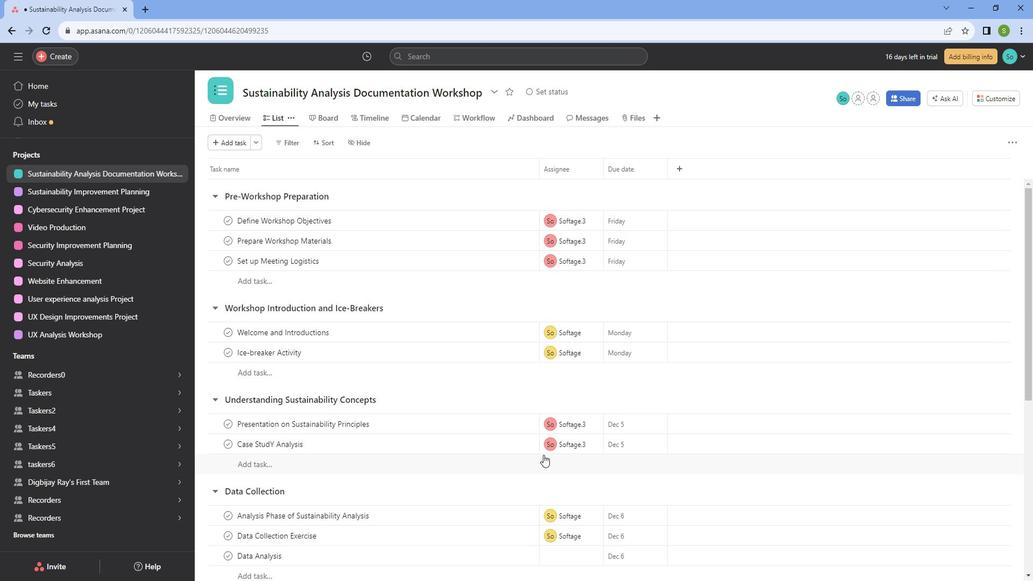 
